 Task: Create a sub task Release to Production / Go Live for the task  Develop a new online tool for employee onboarding in the project AppWave , assign it to team member softage.1@softage.net and update the status of the sub task to  On Track  , set the priority of the sub task to Low
Action: Mouse moved to (90, 312)
Screenshot: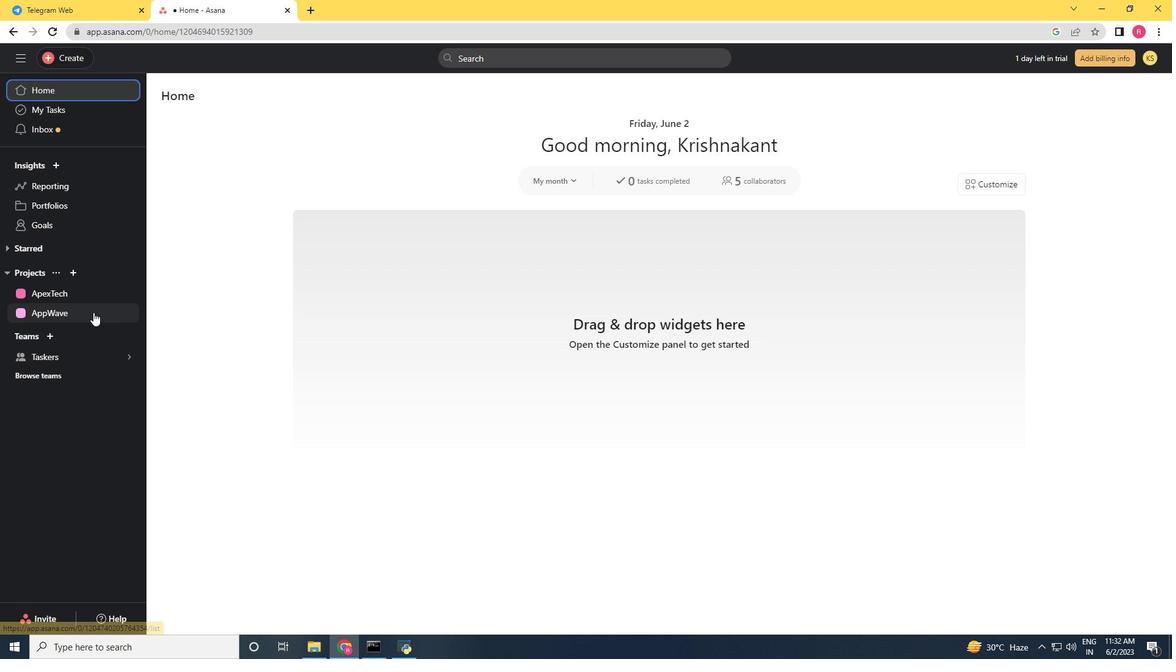 
Action: Mouse pressed left at (90, 312)
Screenshot: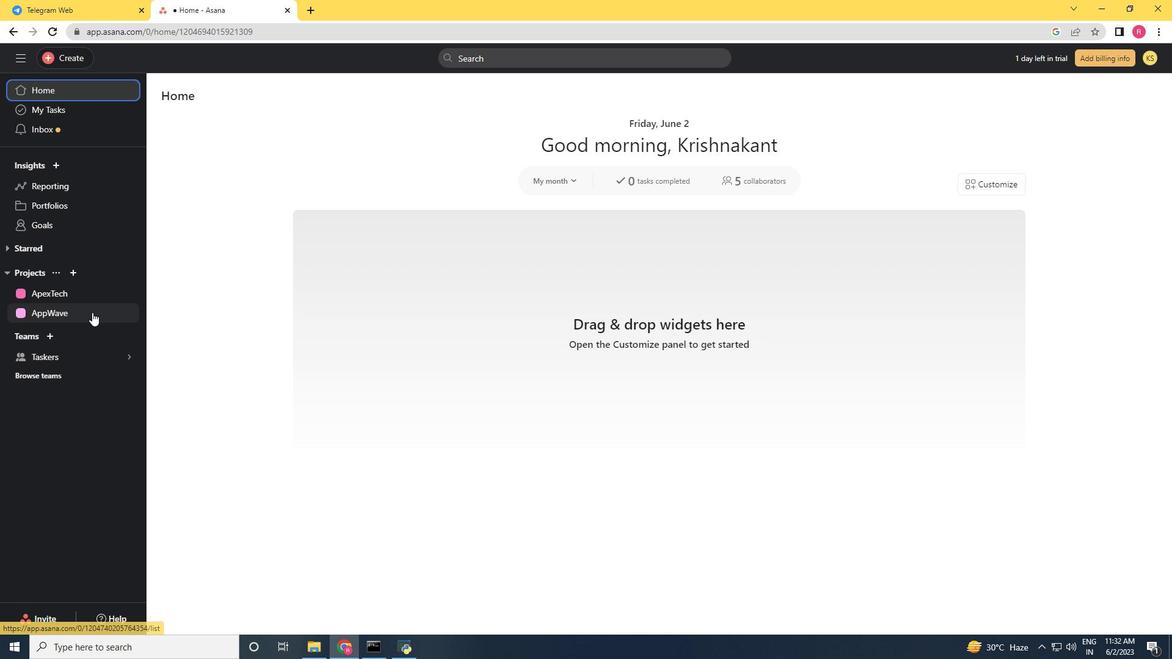 
Action: Mouse moved to (774, 406)
Screenshot: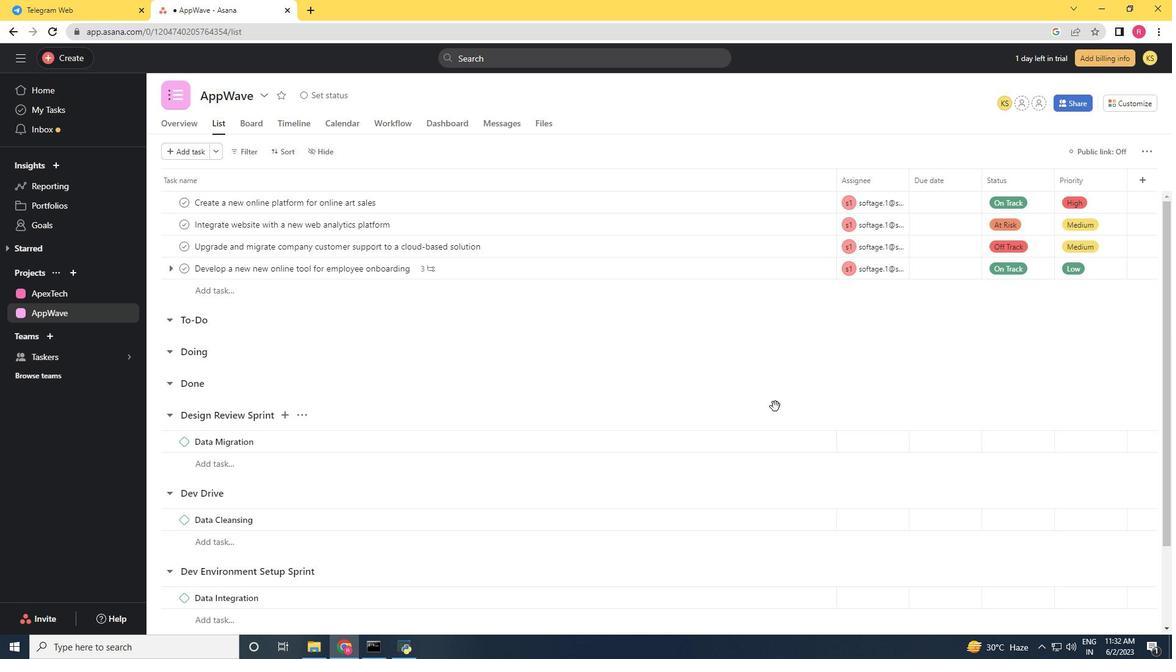 
Action: Mouse scrolled (774, 406) with delta (0, 0)
Screenshot: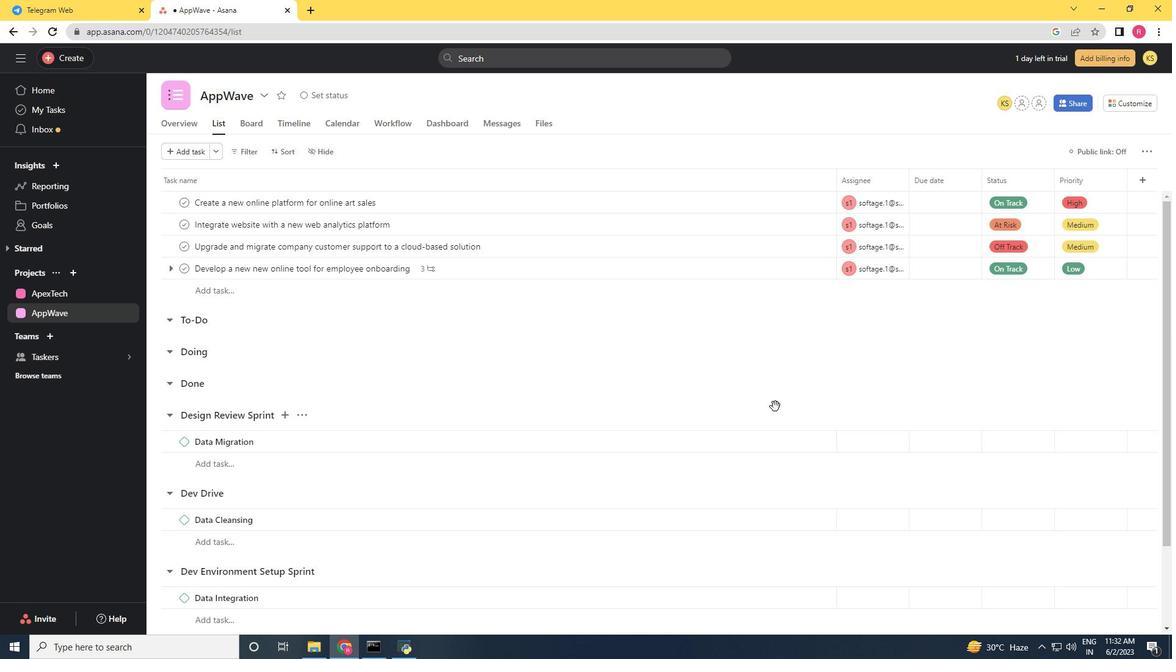 
Action: Mouse scrolled (774, 406) with delta (0, 0)
Screenshot: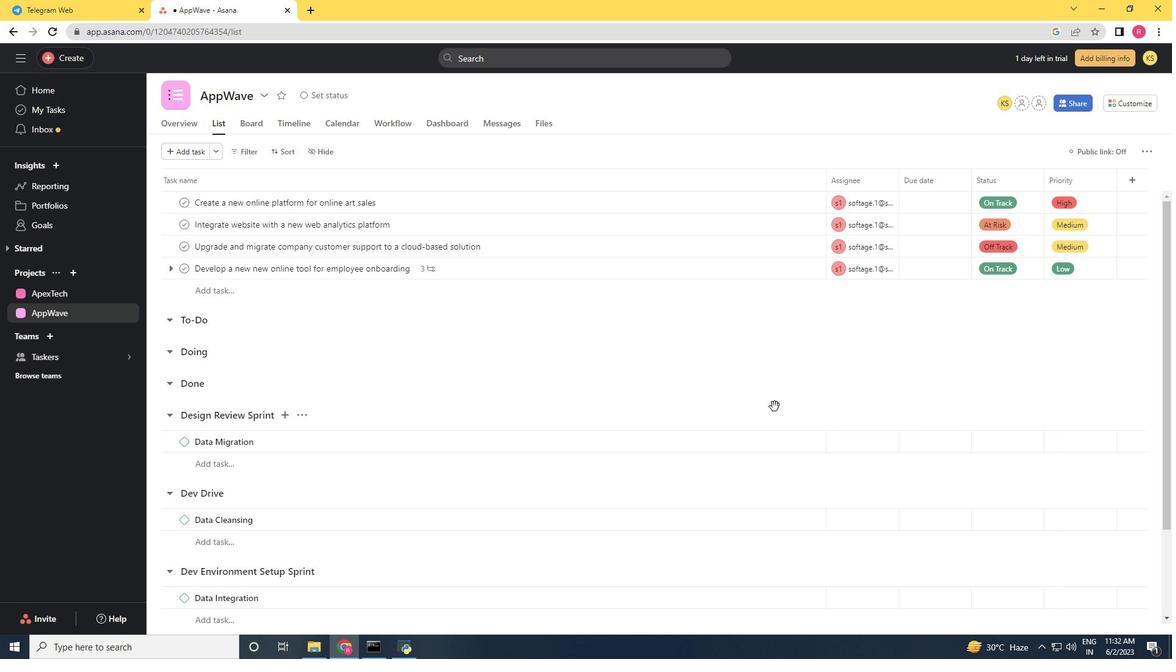 
Action: Mouse moved to (774, 406)
Screenshot: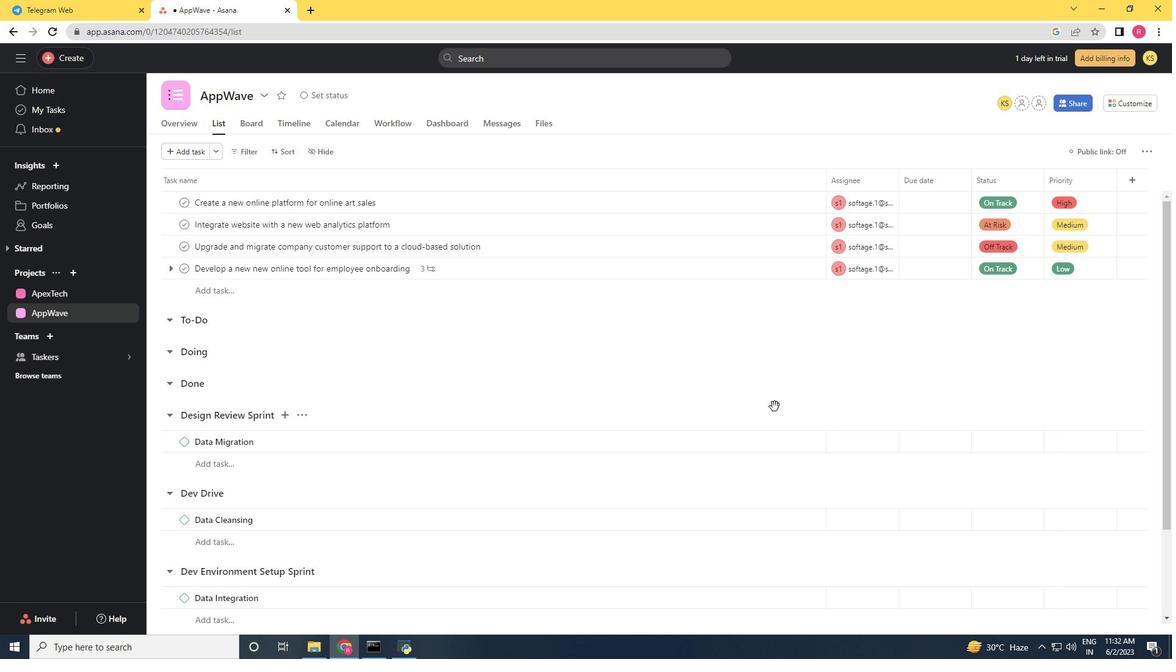 
Action: Mouse scrolled (774, 406) with delta (0, 0)
Screenshot: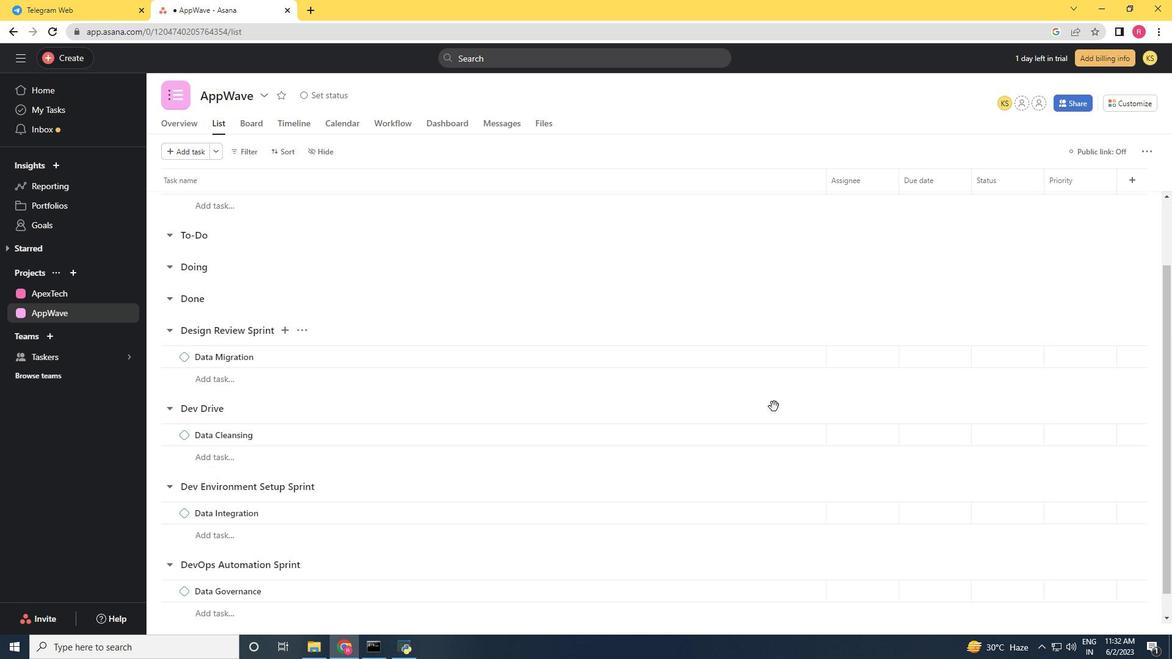 
Action: Mouse moved to (748, 387)
Screenshot: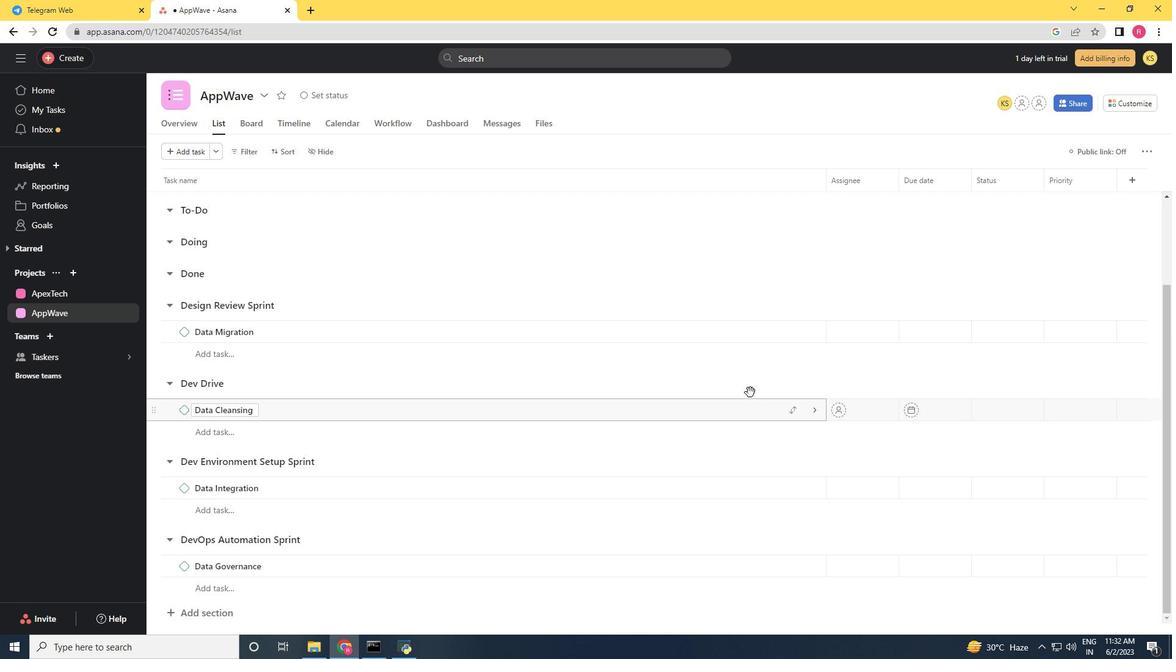 
Action: Mouse scrolled (748, 388) with delta (0, 0)
Screenshot: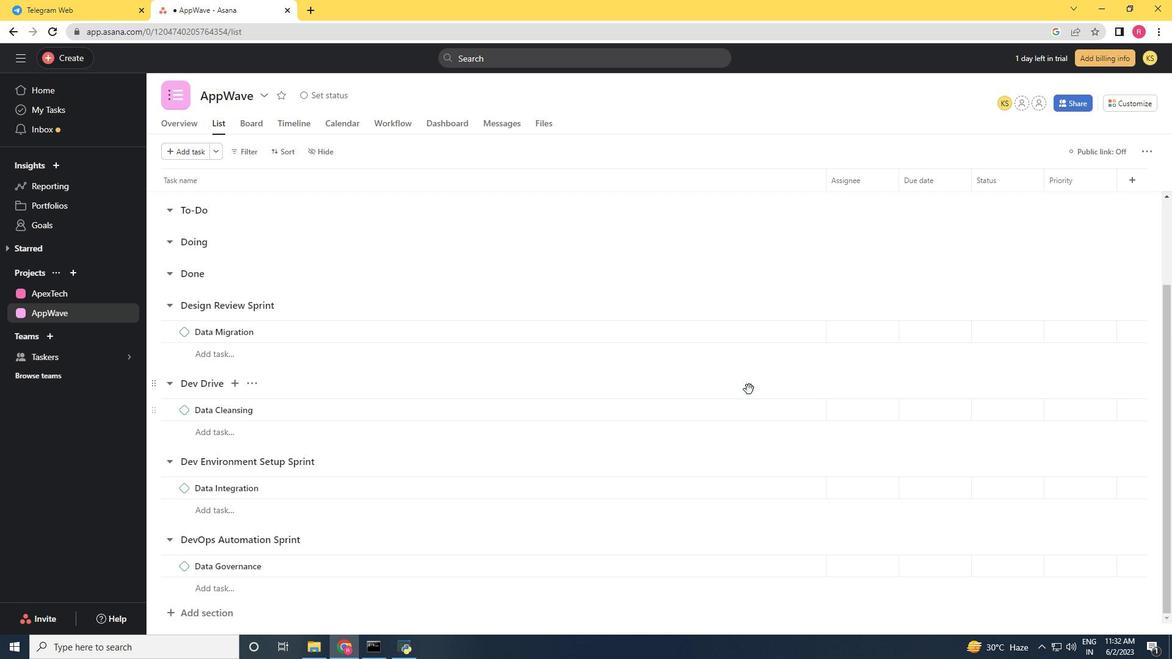 
Action: Mouse scrolled (748, 388) with delta (0, 0)
Screenshot: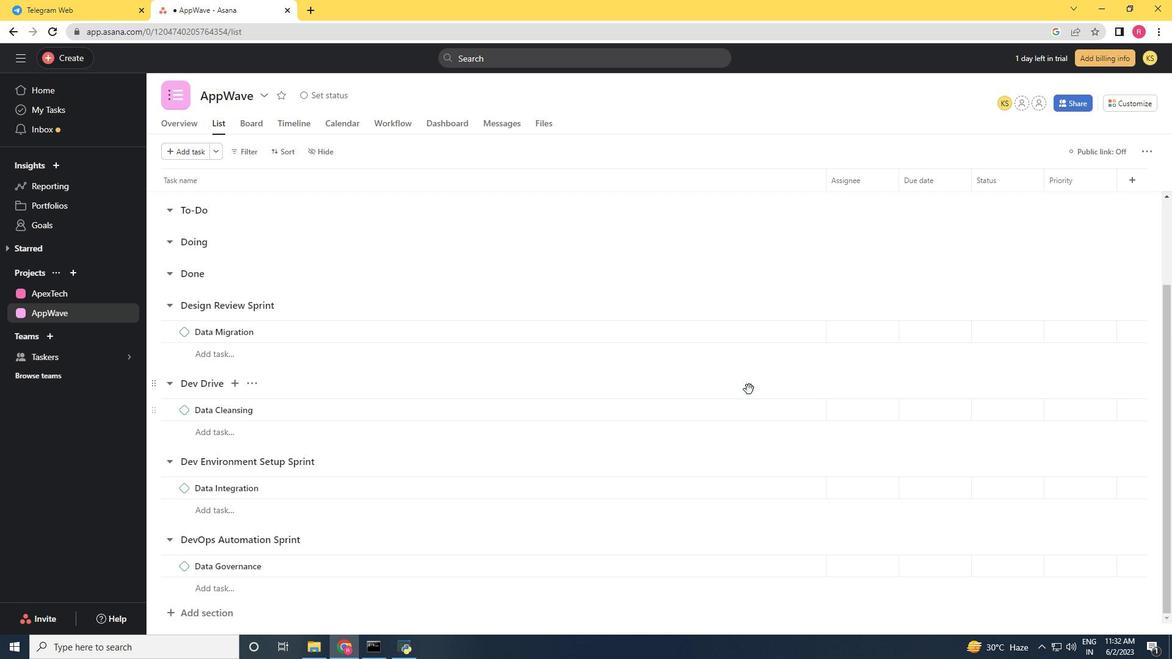 
Action: Mouse scrolled (748, 388) with delta (0, 0)
Screenshot: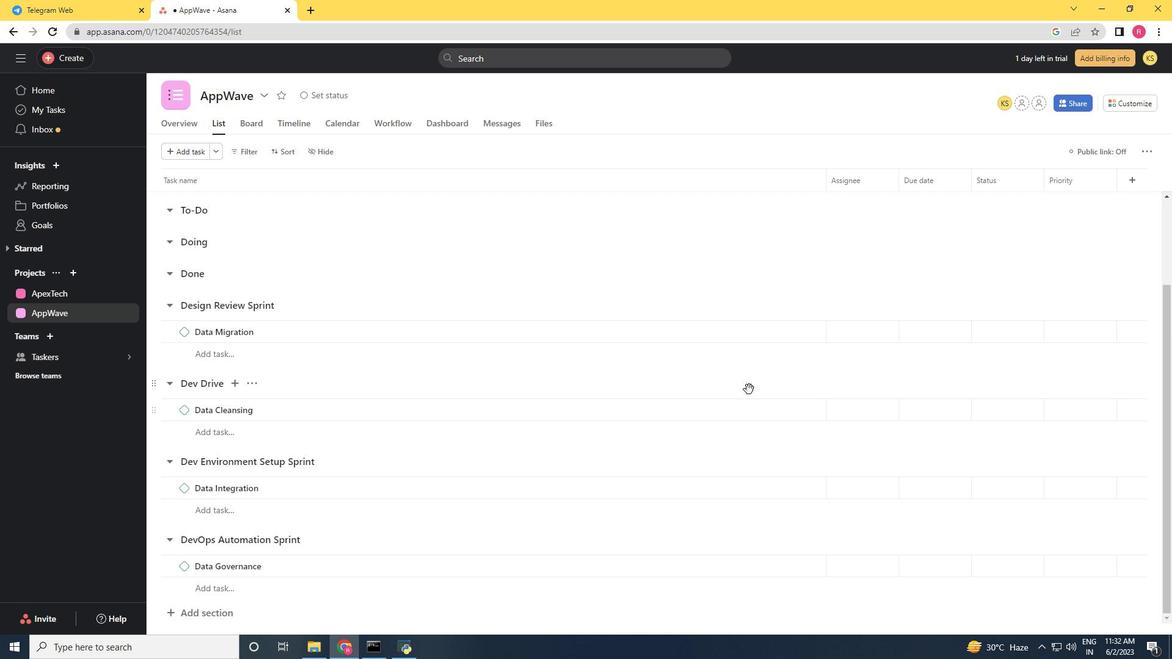 
Action: Mouse scrolled (748, 388) with delta (0, 0)
Screenshot: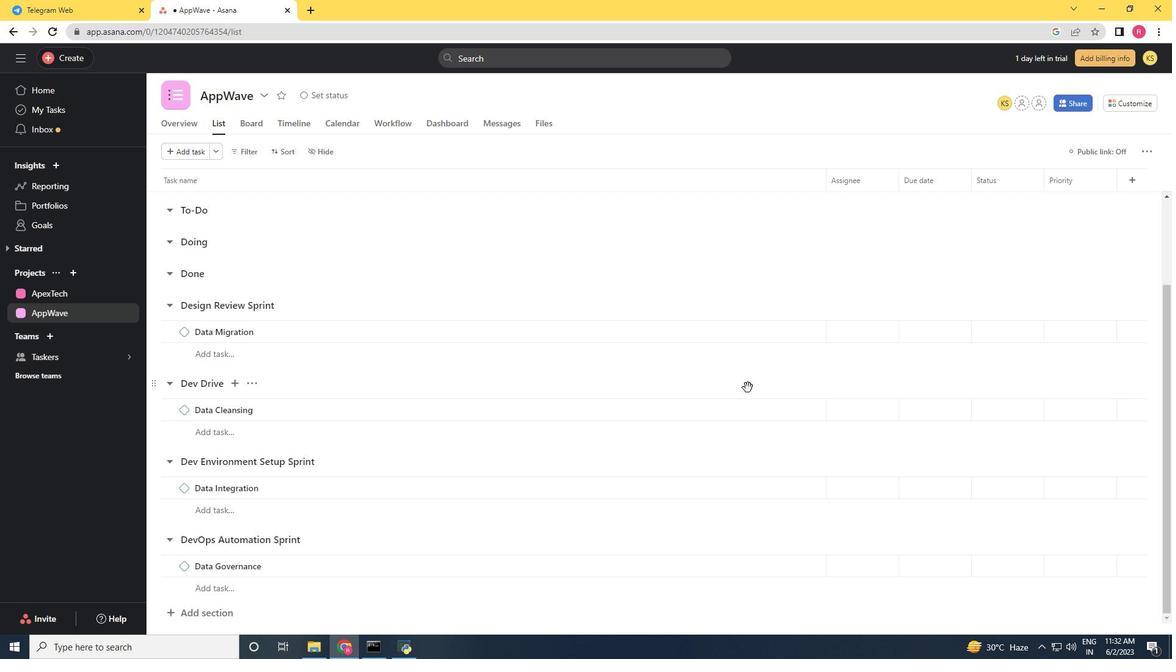 
Action: Mouse moved to (743, 383)
Screenshot: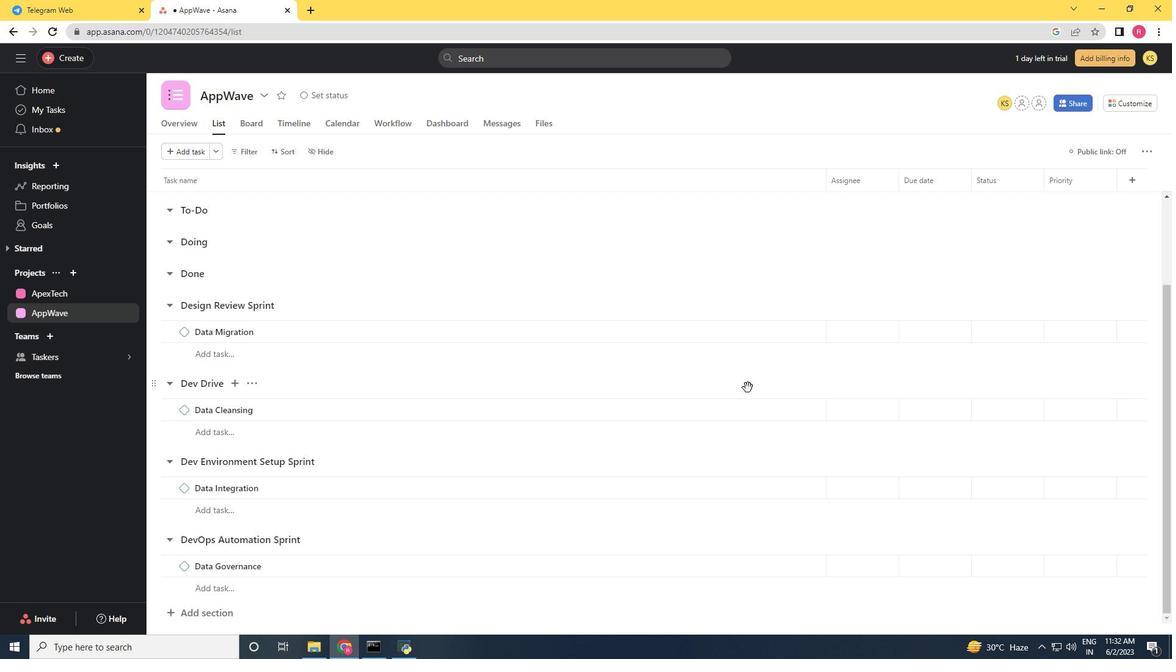 
Action: Mouse scrolled (743, 384) with delta (0, 0)
Screenshot: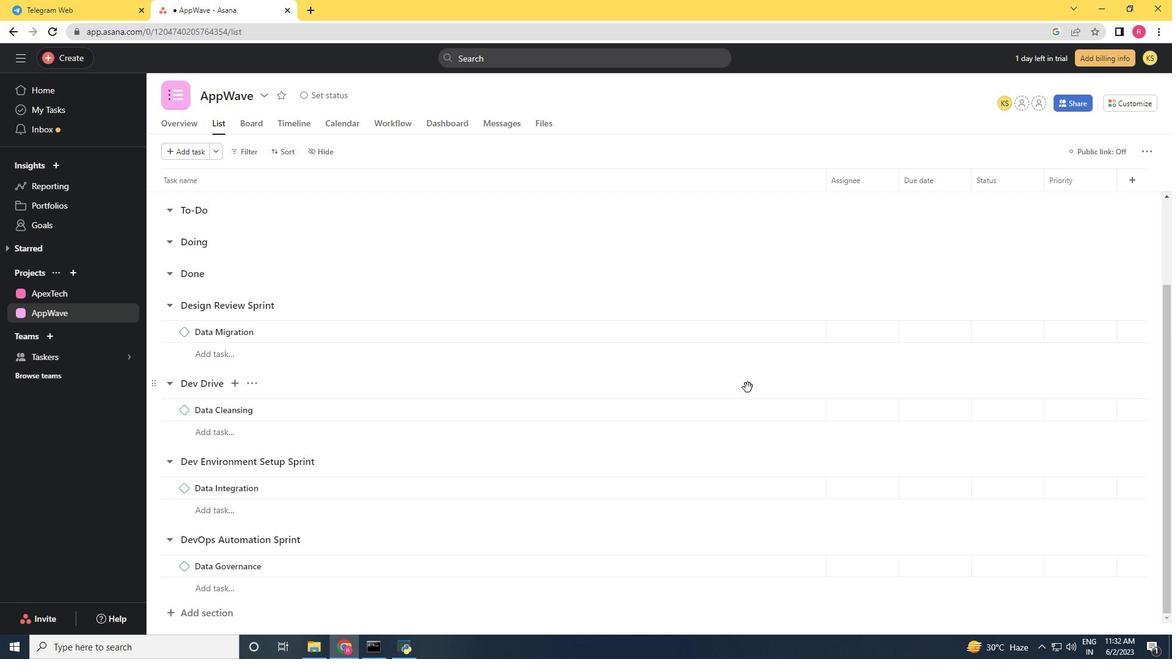 
Action: Mouse moved to (534, 268)
Screenshot: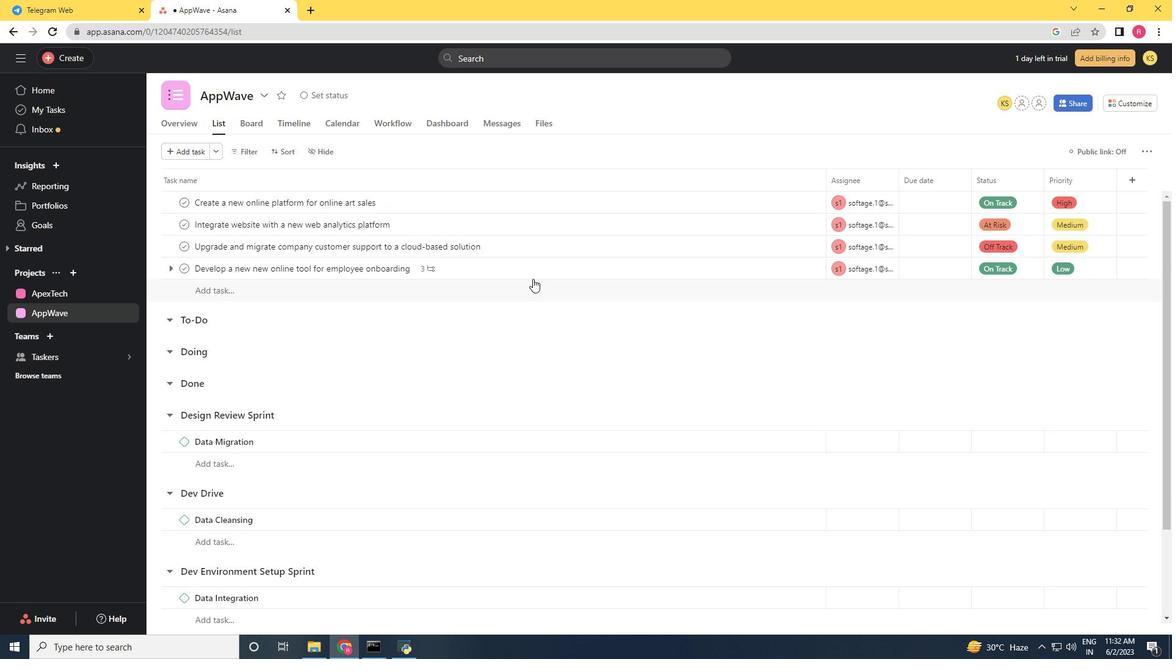 
Action: Mouse pressed left at (534, 268)
Screenshot: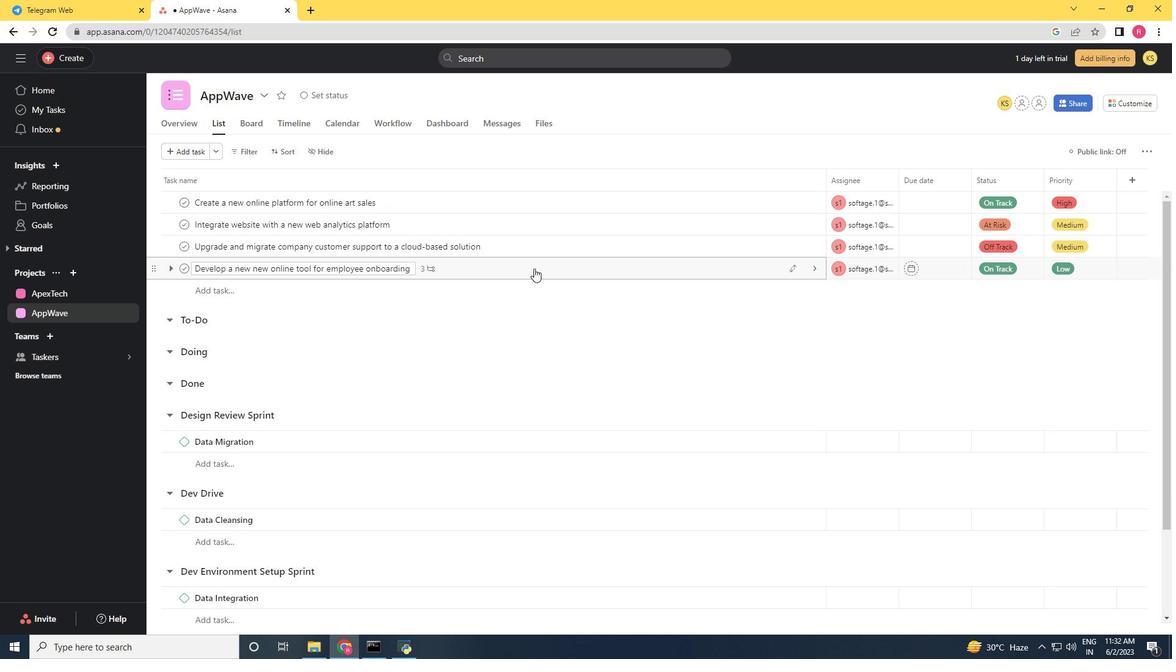 
Action: Mouse moved to (1036, 511)
Screenshot: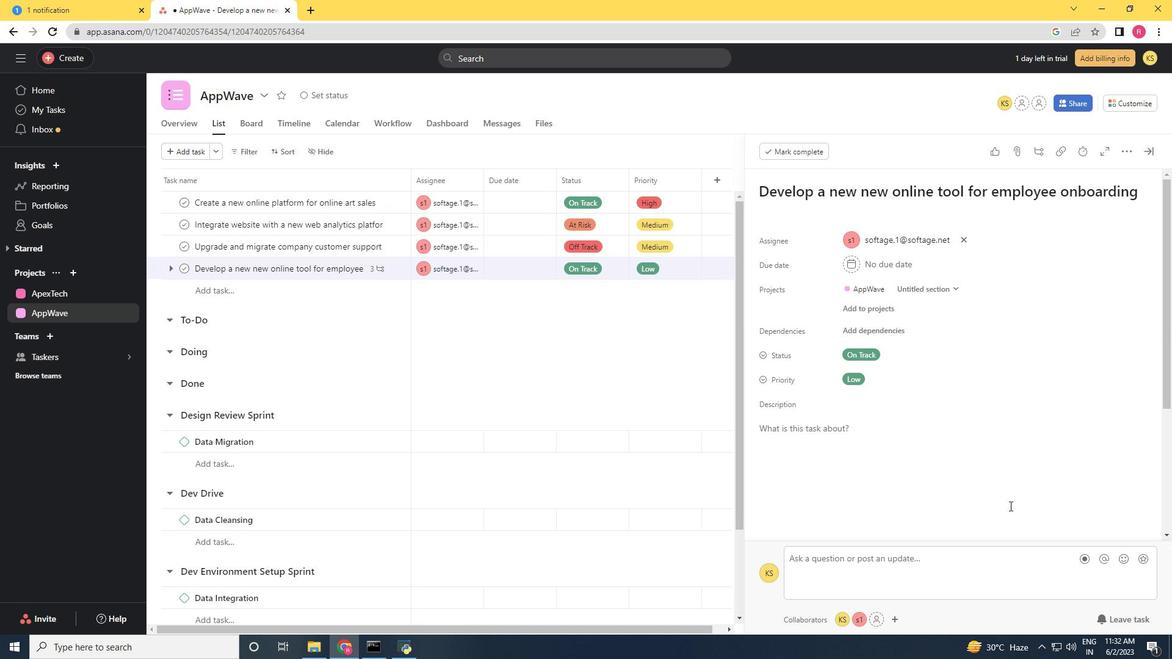 
Action: Mouse scrolled (1036, 511) with delta (0, 0)
Screenshot: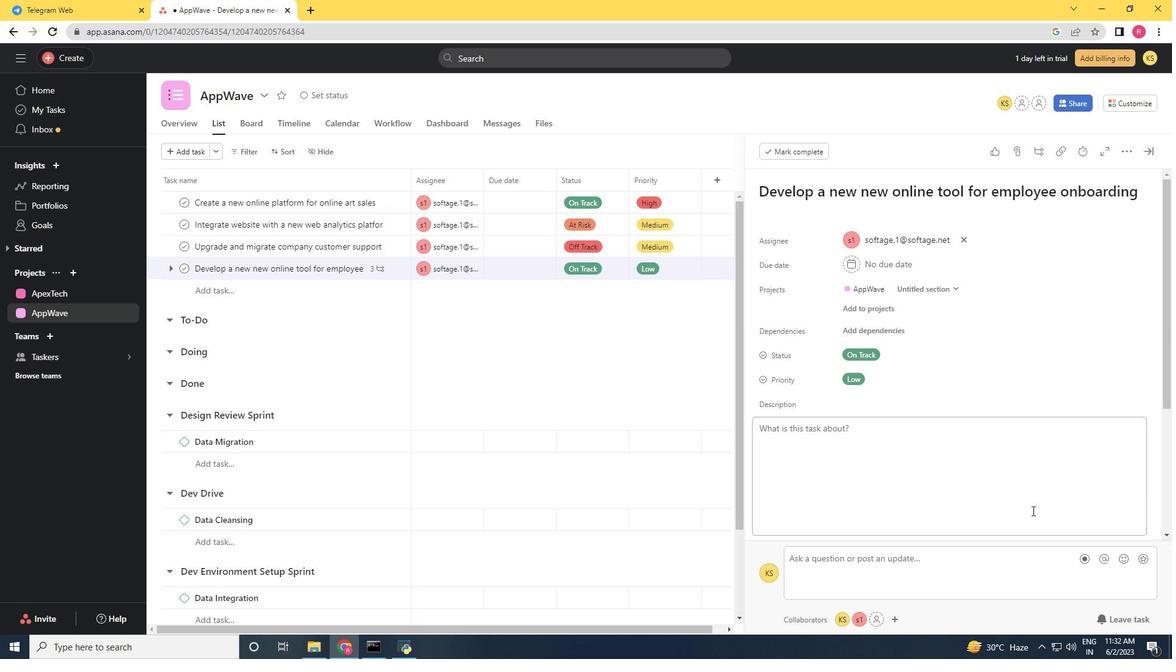 
Action: Mouse scrolled (1036, 511) with delta (0, 0)
Screenshot: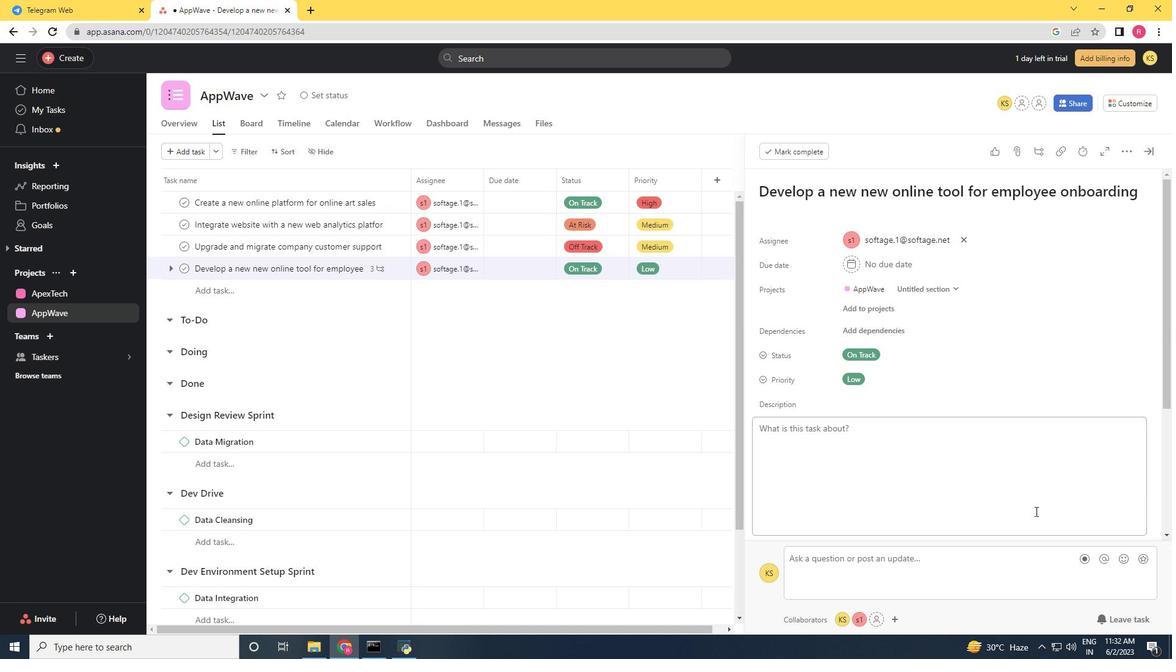 
Action: Mouse scrolled (1036, 511) with delta (0, 0)
Screenshot: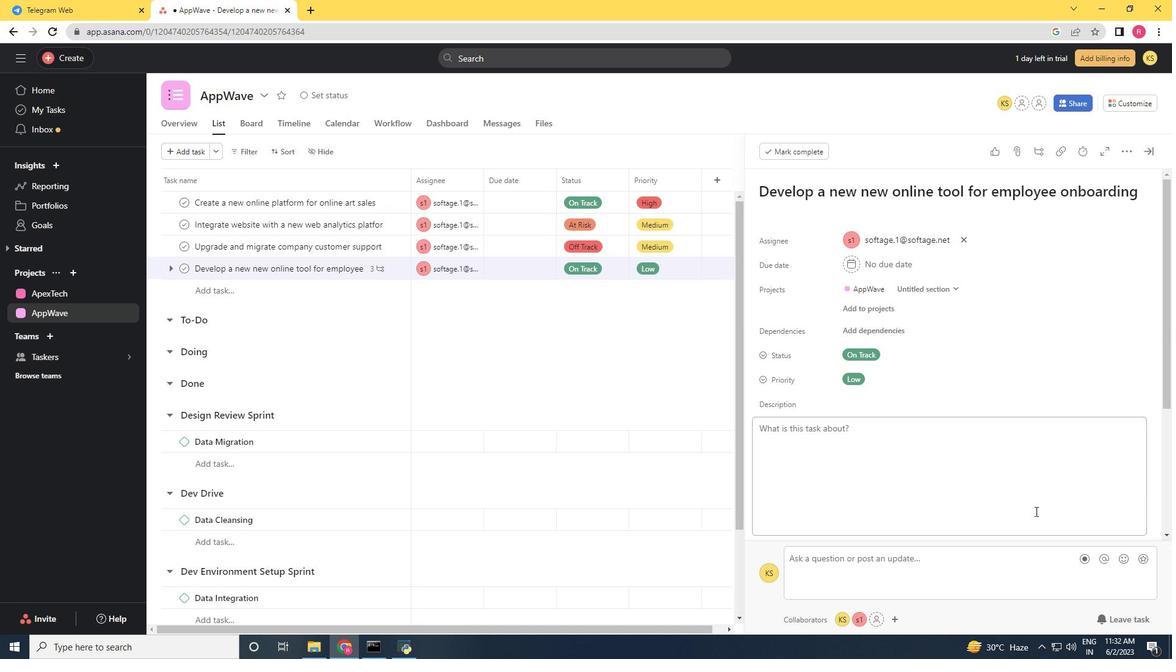 
Action: Mouse moved to (1034, 511)
Screenshot: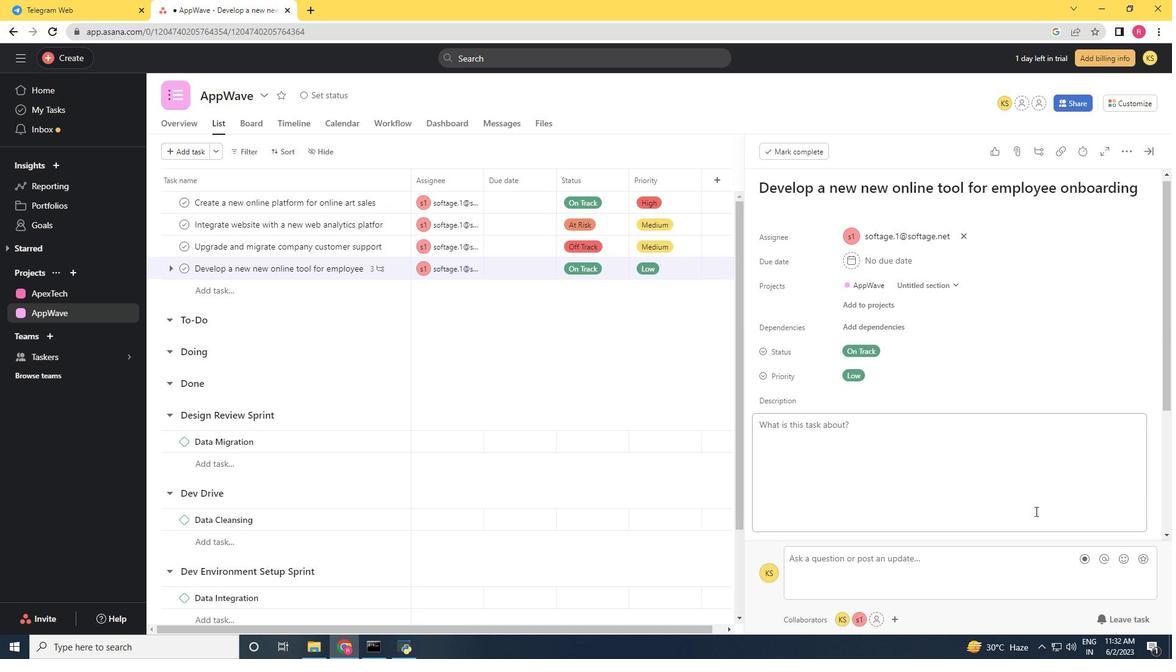 
Action: Mouse scrolled (1036, 511) with delta (0, 0)
Screenshot: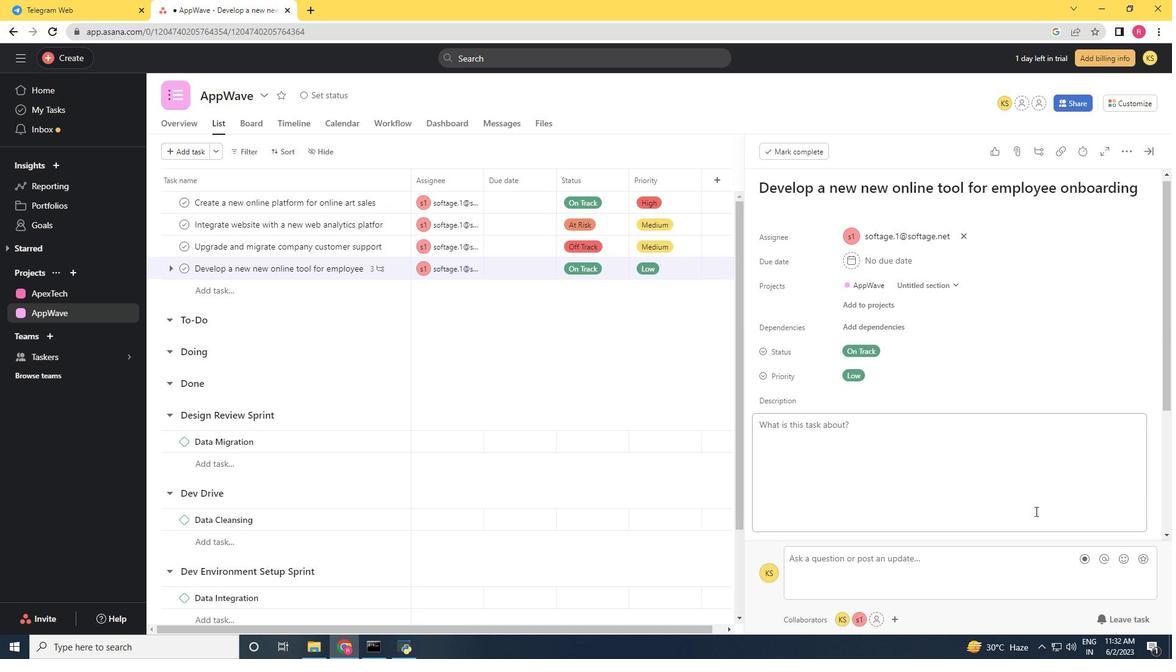 
Action: Mouse moved to (789, 446)
Screenshot: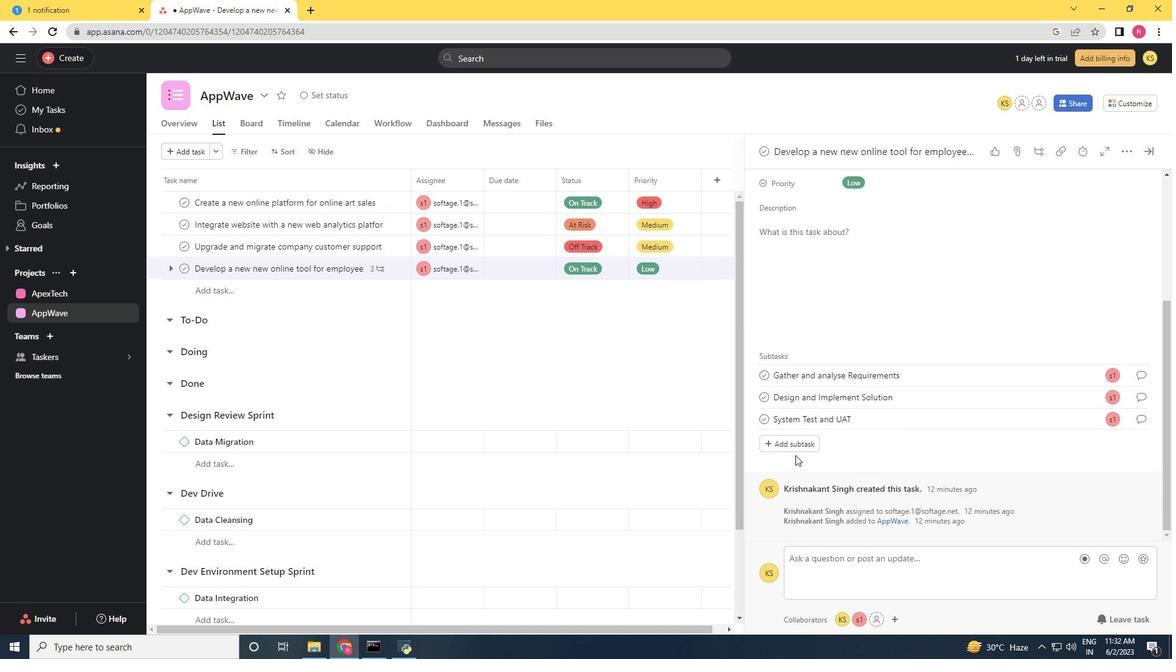 
Action: Mouse pressed left at (789, 446)
Screenshot: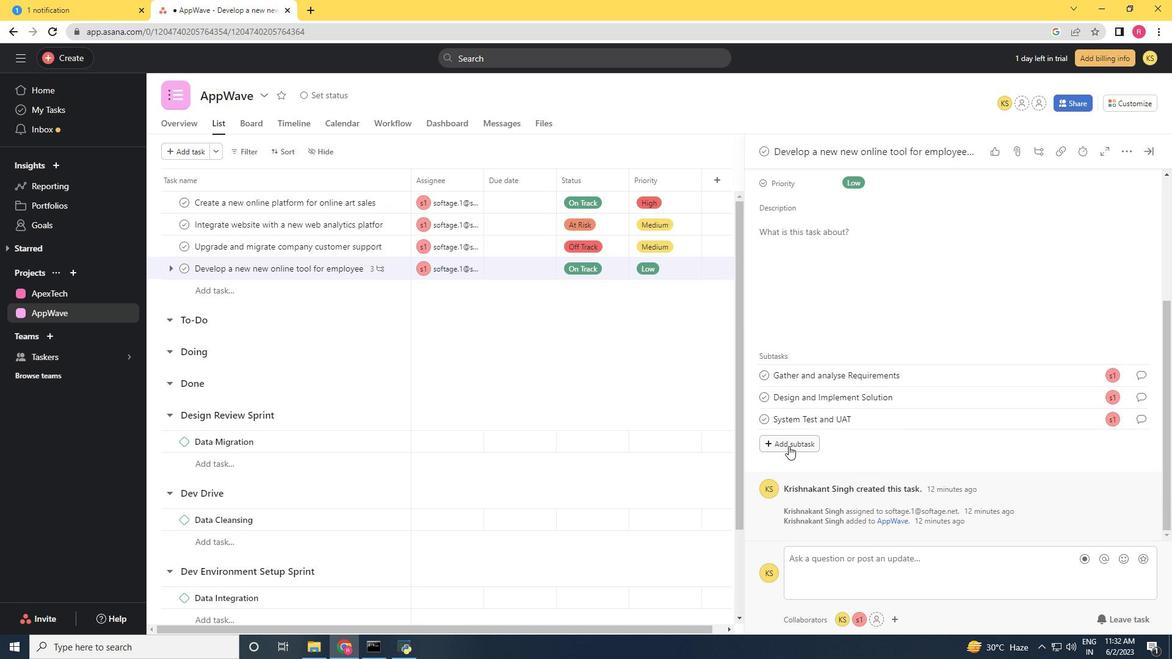 
Action: Mouse moved to (785, 447)
Screenshot: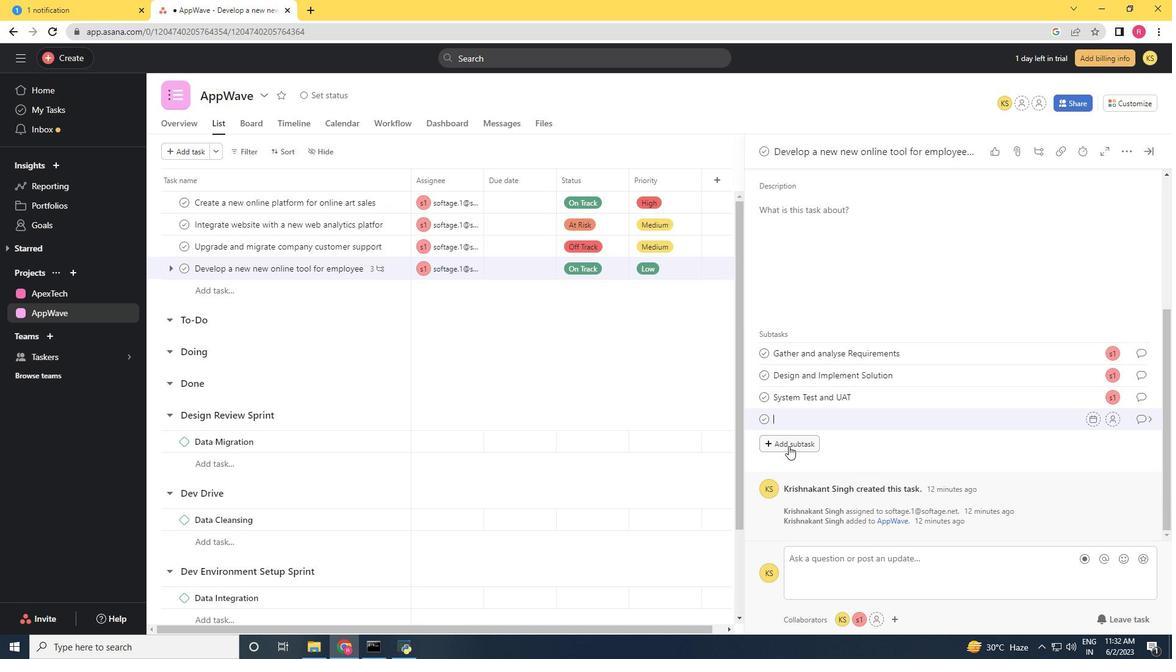 
Action: Key pressed <Key.shift>Release<Key.space>to<Key.space><Key.shift><Key.shift><Key.shift><Key.shift><Key.shift><Key.shift><Key.shift><Key.shift><Key.shift><Key.shift><Key.shift><Key.shift><Key.shift><Key.shift><Key.shift><Key.shift><Key.shift><Key.shift><Key.shift><Key.shift><Key.shift><Key.shift><Key.shift><Key.shift><Key.shift><Key.shift><Key.shift><Key.shift><Key.shift><Key.shift>Production<Key.space>/<Key.space><Key.shift>Go<Key.space><Key.shift>Live
Screenshot: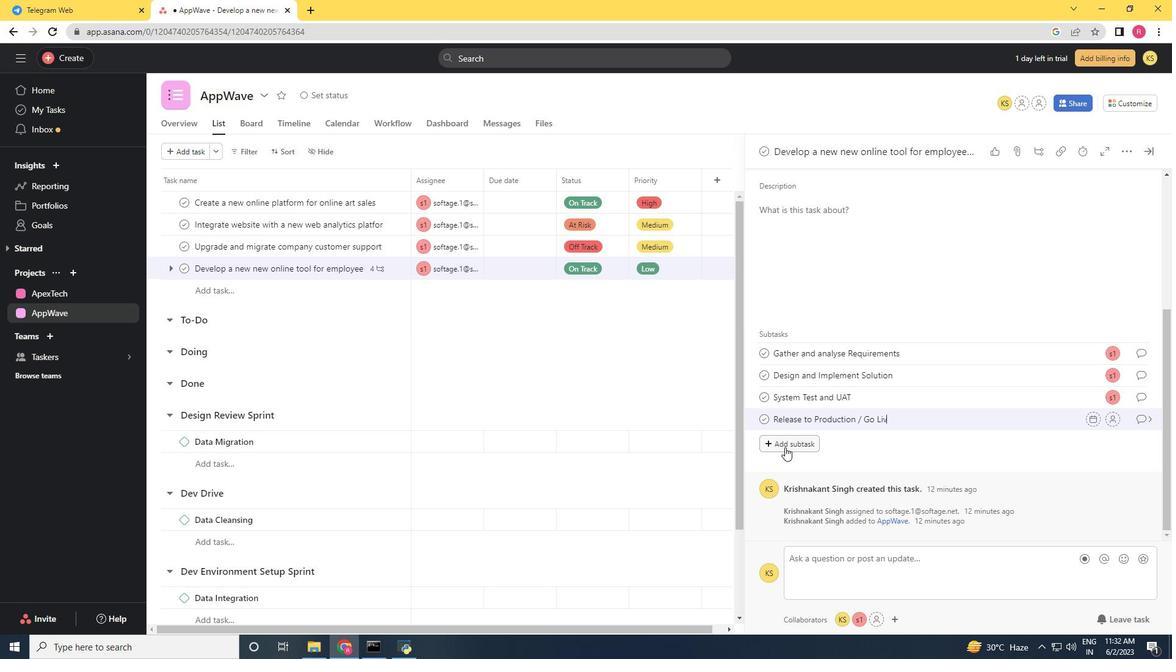 
Action: Mouse moved to (1117, 419)
Screenshot: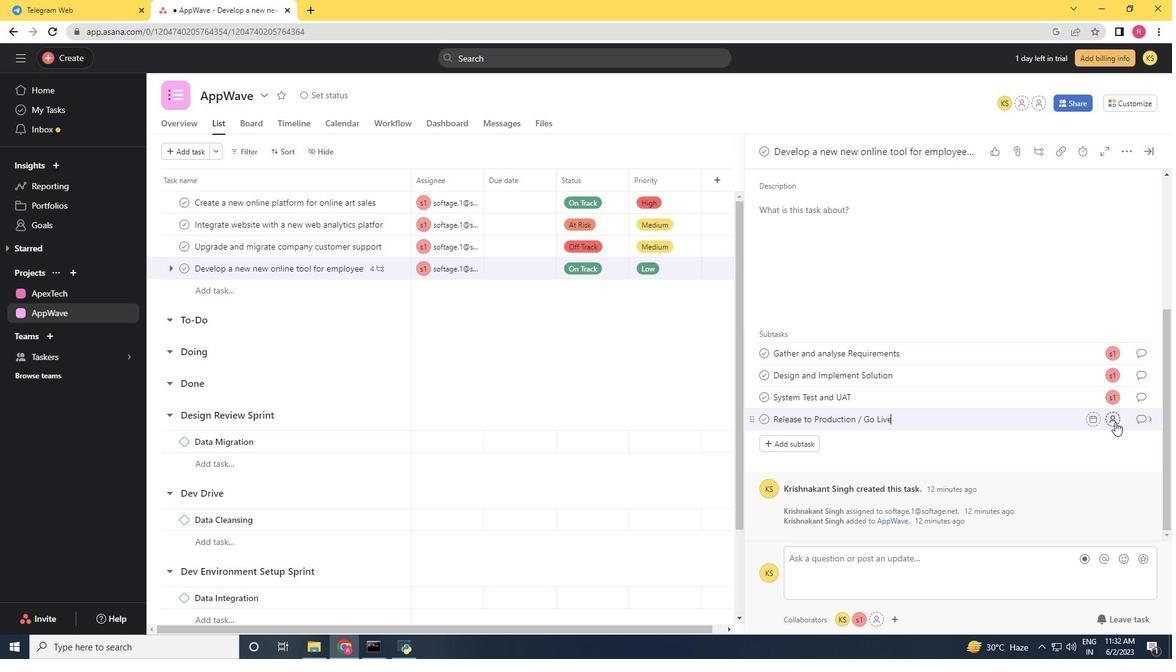 
Action: Mouse pressed left at (1117, 419)
Screenshot: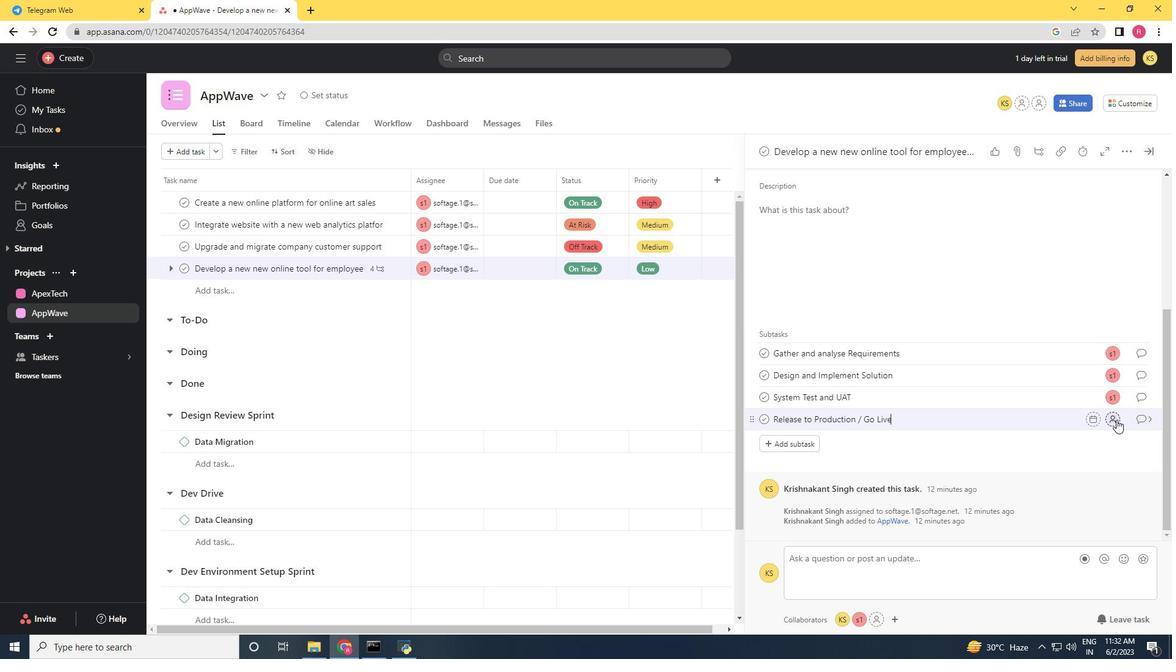 
Action: Mouse moved to (976, 368)
Screenshot: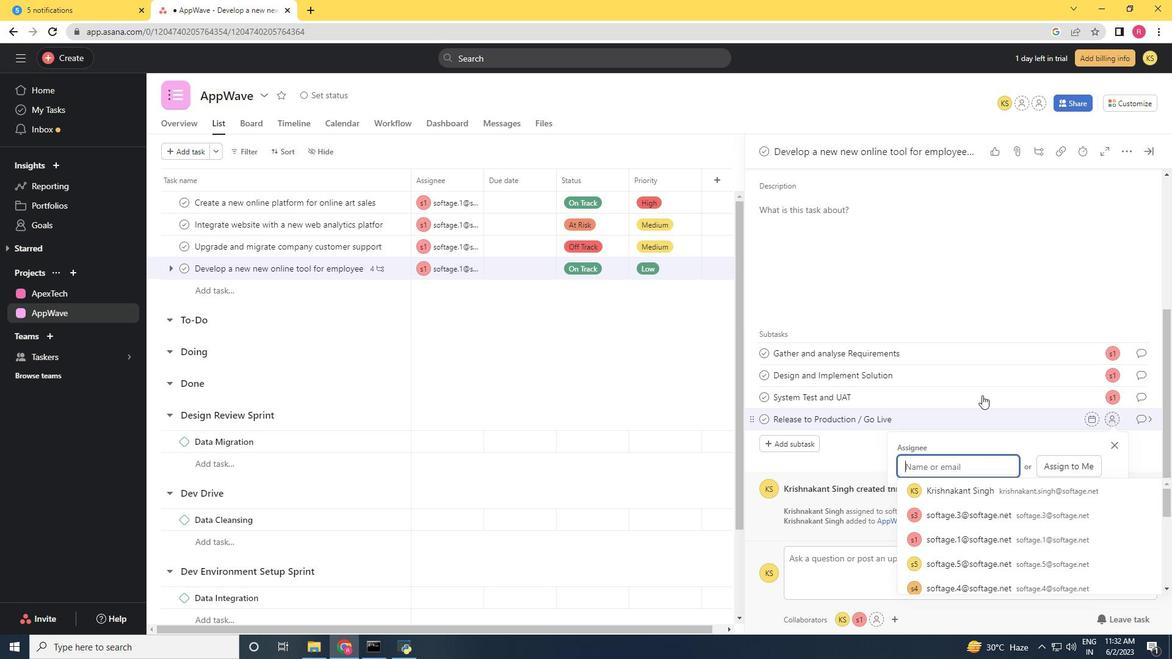 
Action: Key pressed softage.1<Key.shift>@softage.net
Screenshot: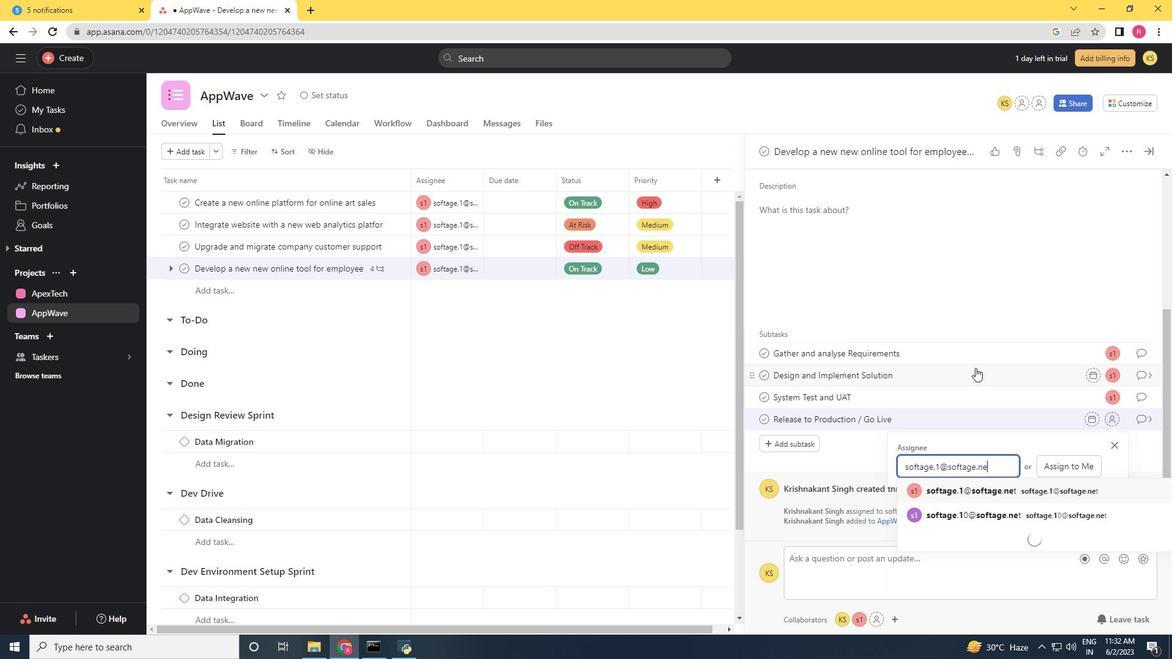 
Action: Mouse moved to (985, 486)
Screenshot: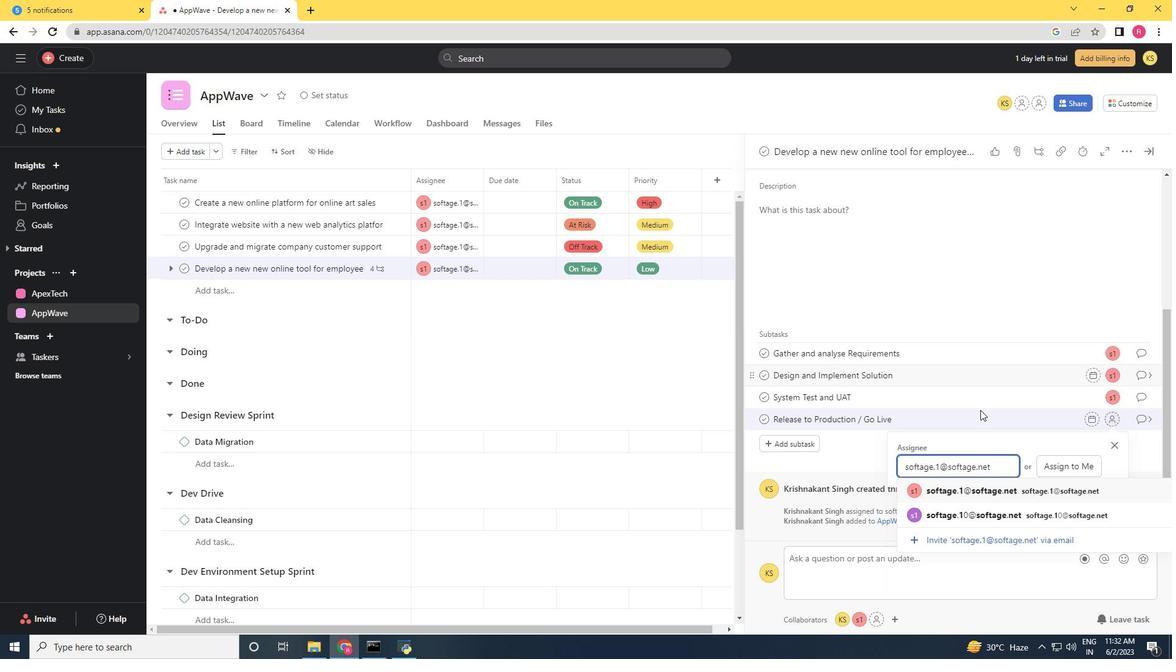 
Action: Mouse pressed left at (985, 486)
Screenshot: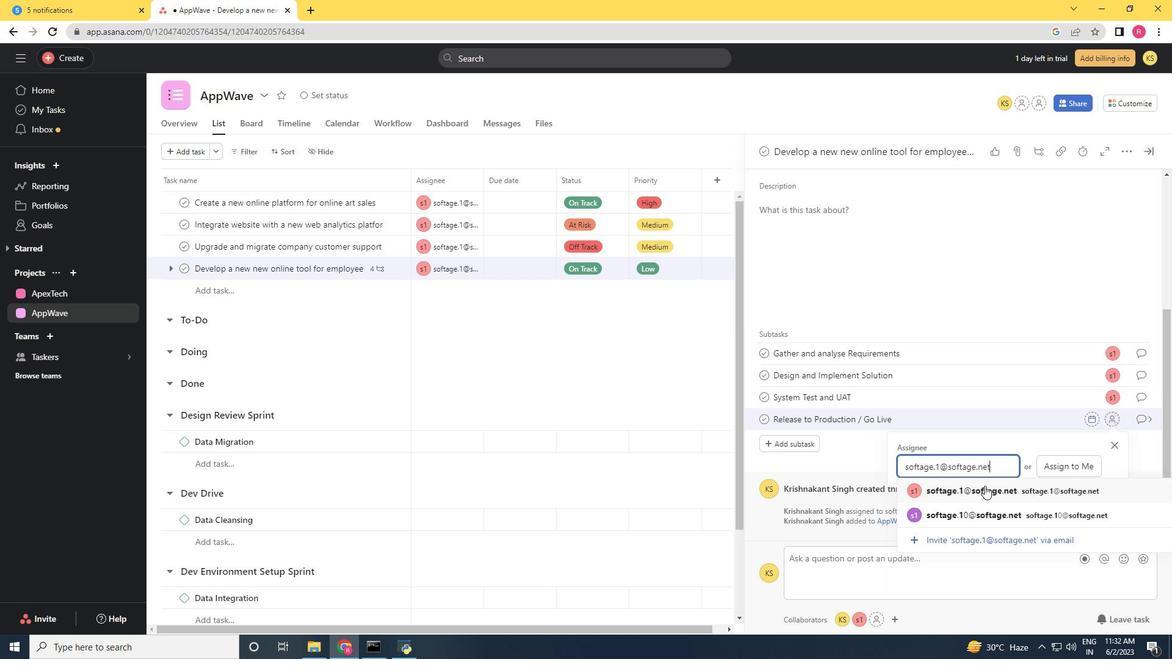 
Action: Mouse moved to (1152, 414)
Screenshot: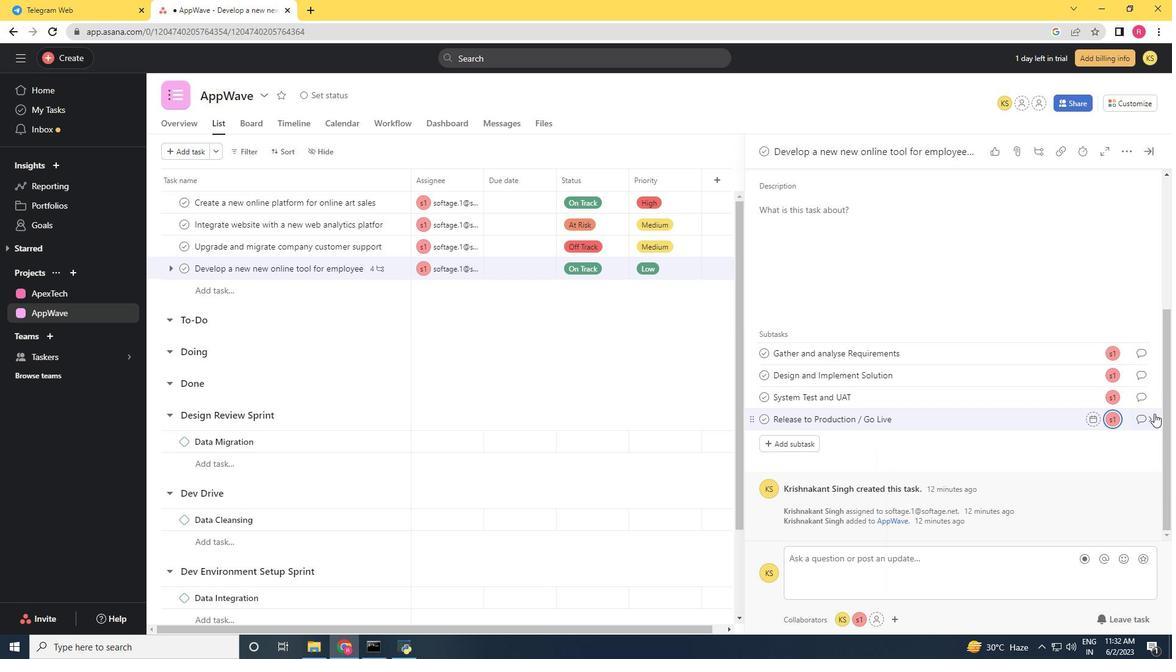 
Action: Mouse pressed left at (1152, 414)
Screenshot: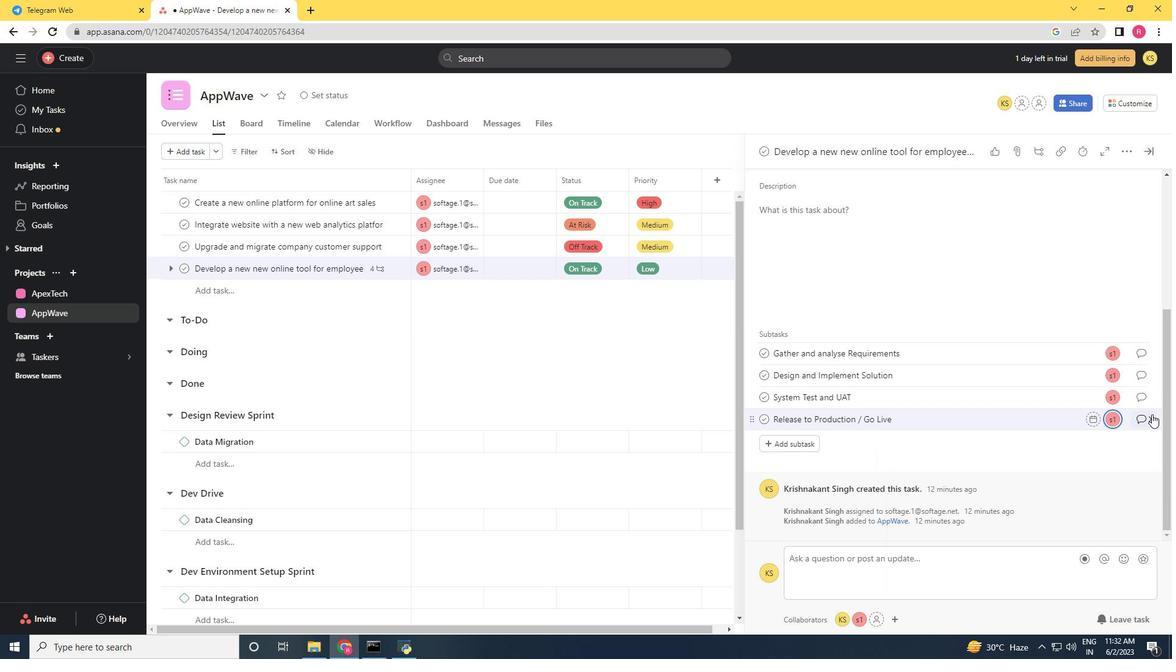 
Action: Mouse moved to (799, 318)
Screenshot: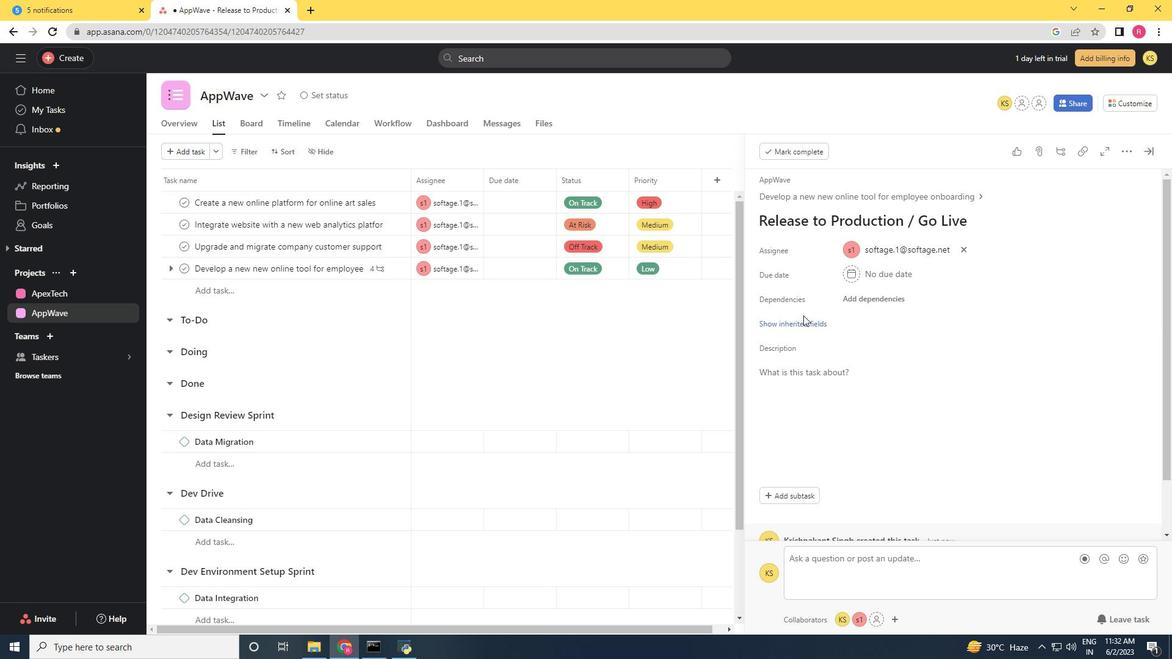 
Action: Mouse pressed left at (799, 318)
Screenshot: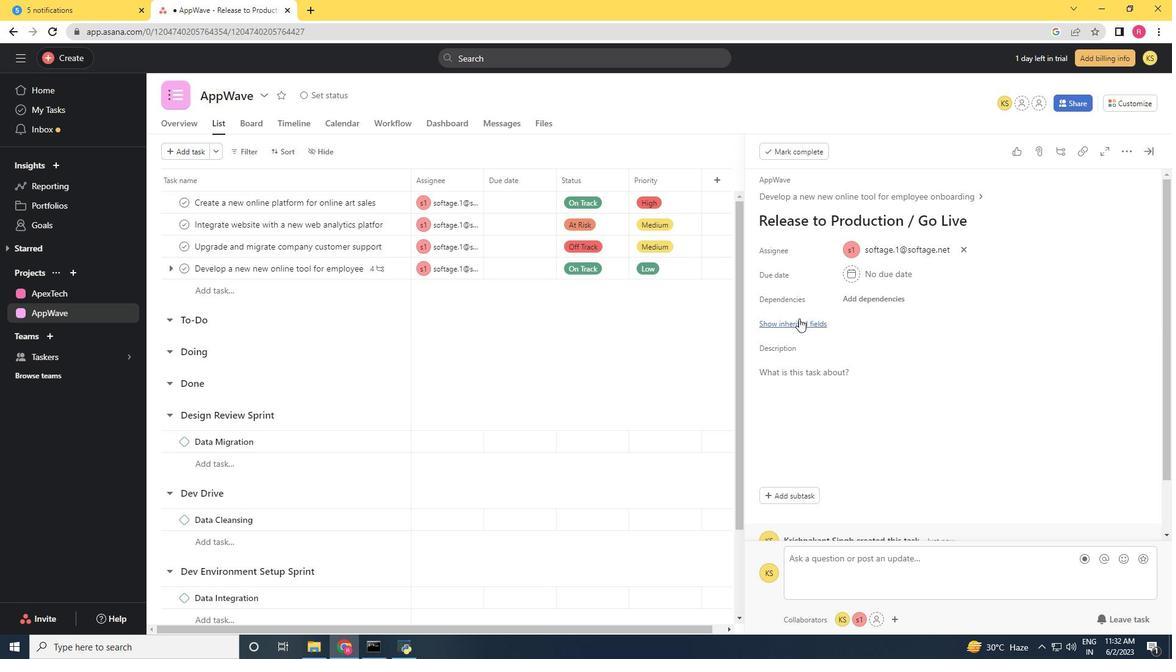 
Action: Mouse moved to (869, 344)
Screenshot: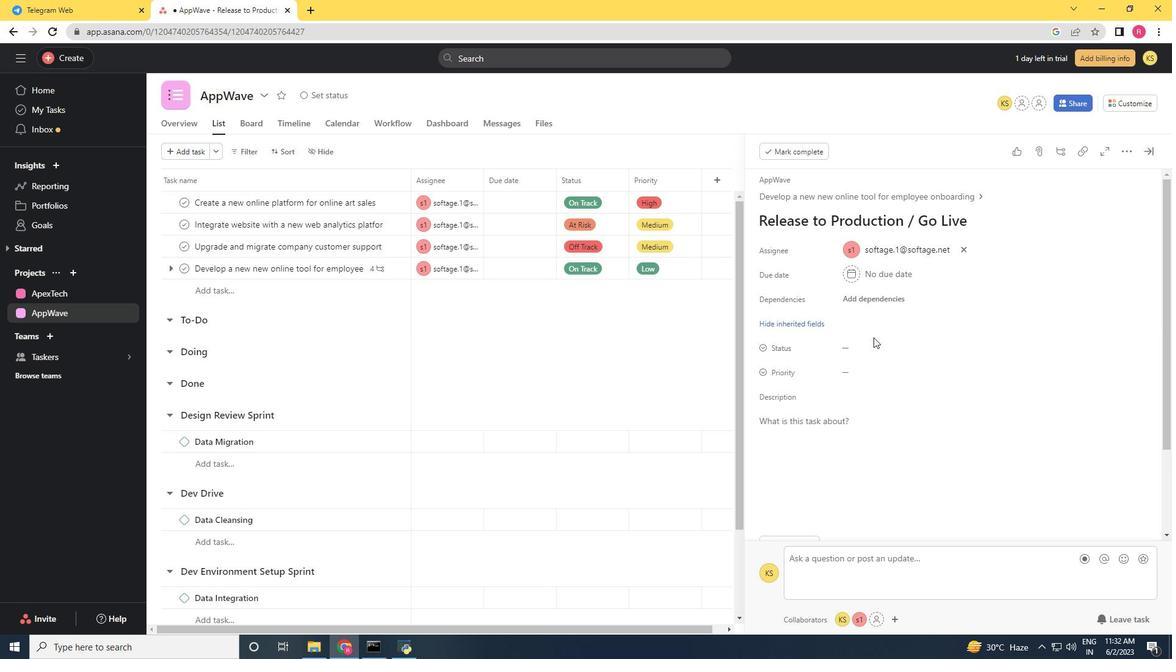 
Action: Mouse pressed left at (869, 344)
Screenshot: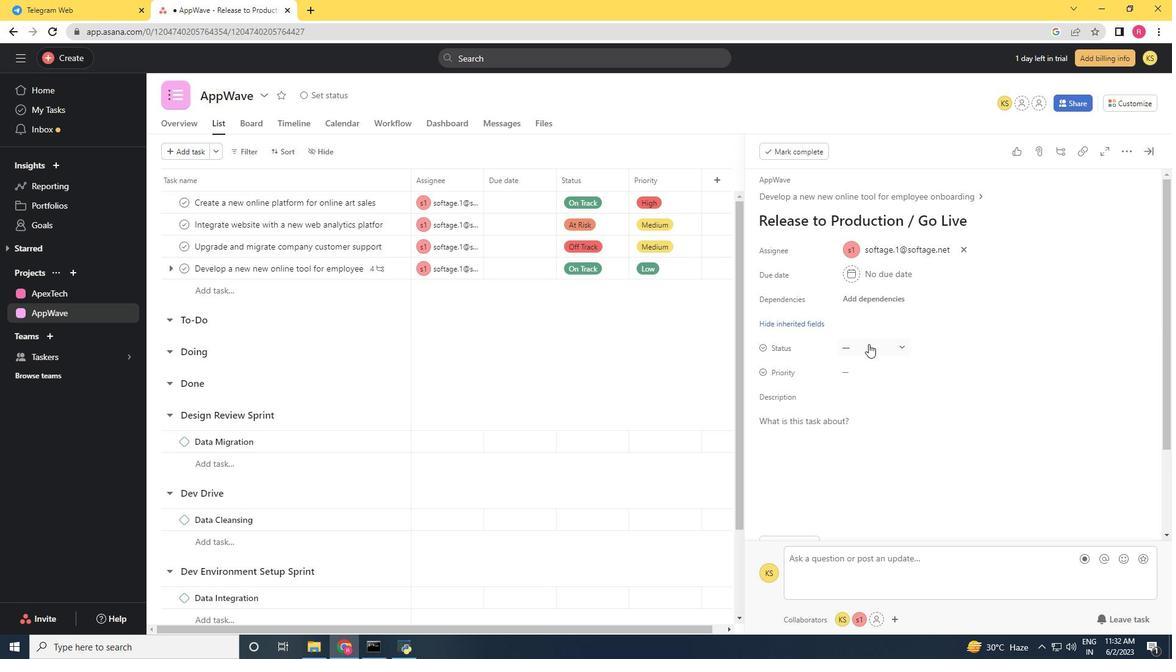 
Action: Mouse moved to (882, 384)
Screenshot: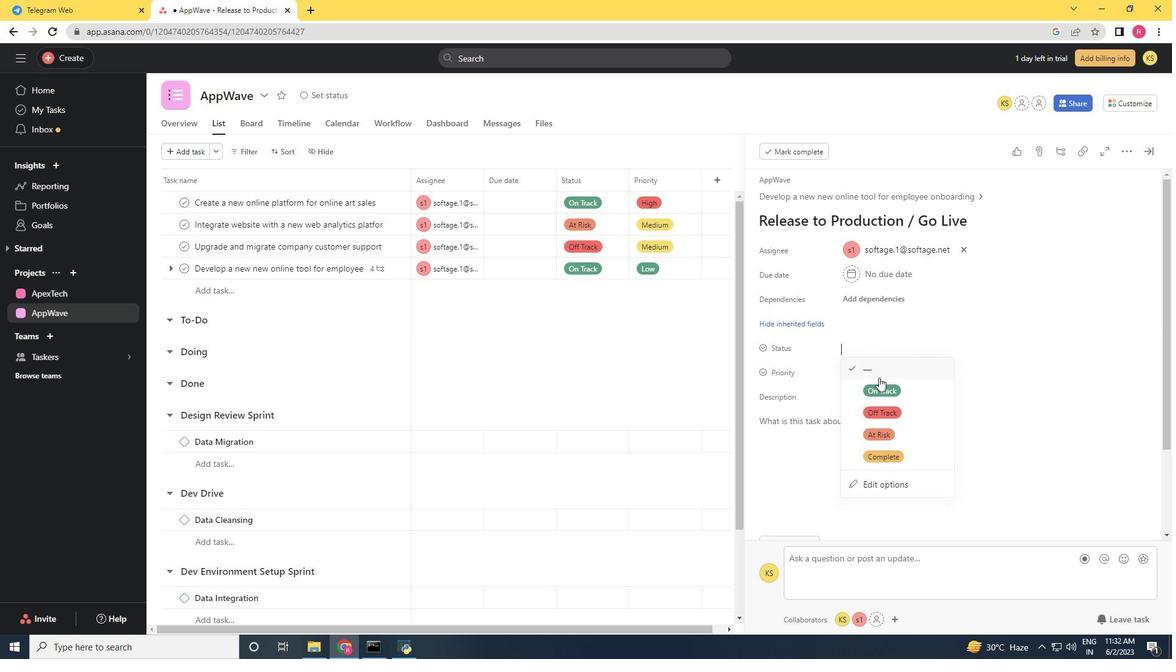 
Action: Mouse pressed left at (882, 384)
Screenshot: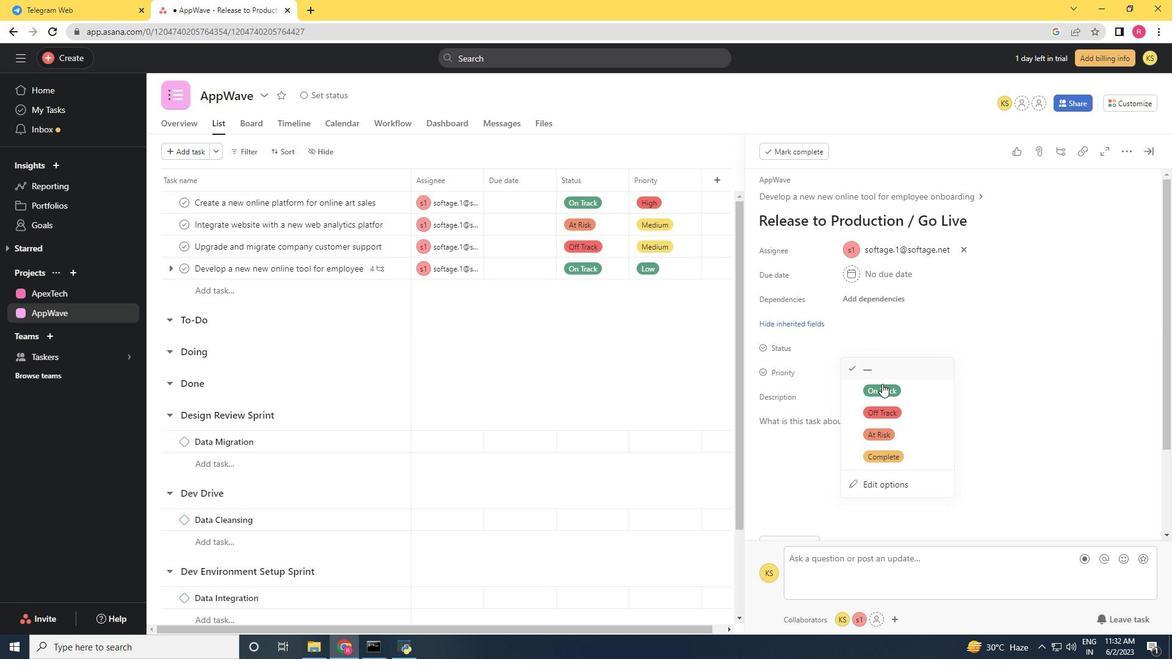 
Action: Mouse moved to (847, 369)
Screenshot: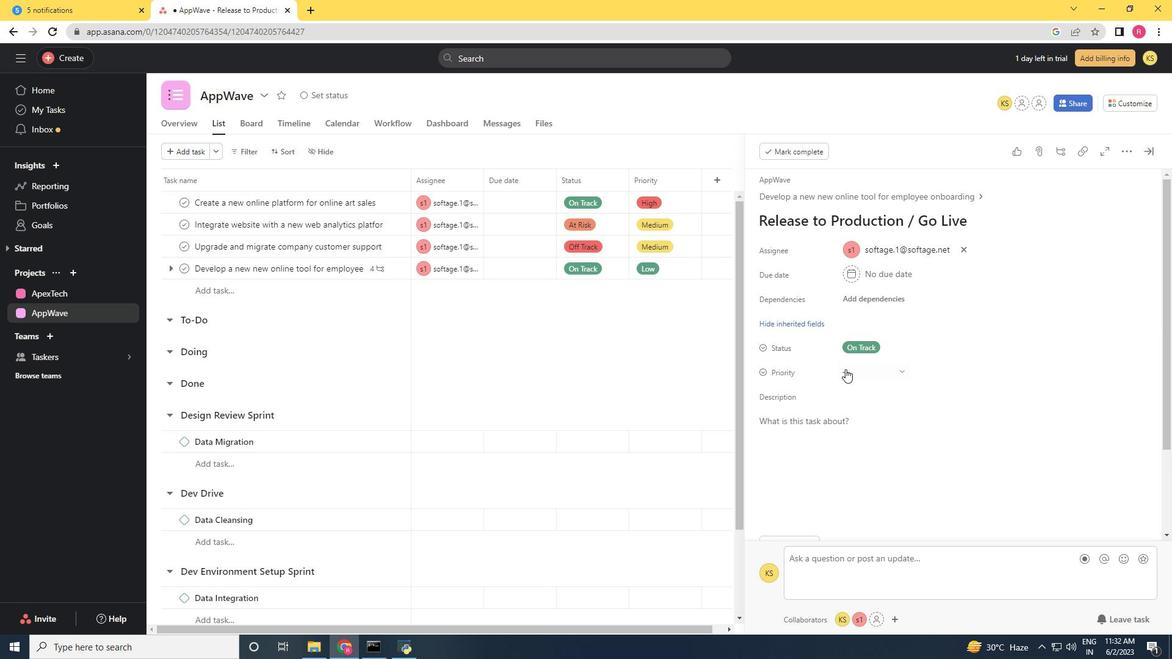 
Action: Mouse pressed left at (847, 369)
Screenshot: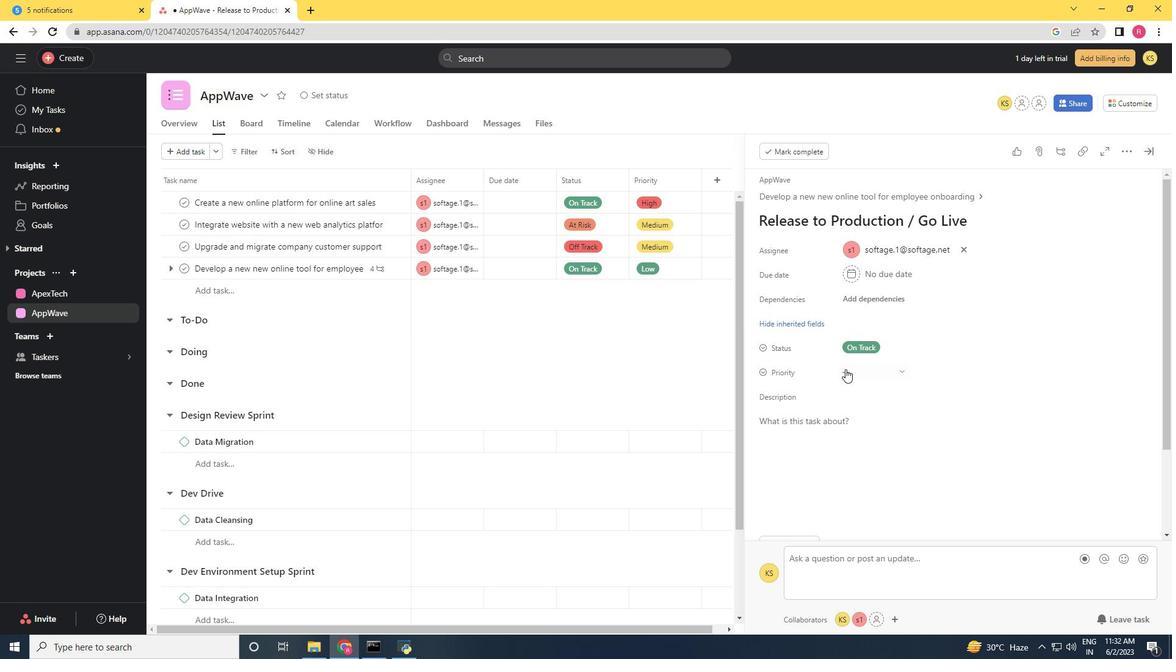
Action: Mouse moved to (879, 460)
Screenshot: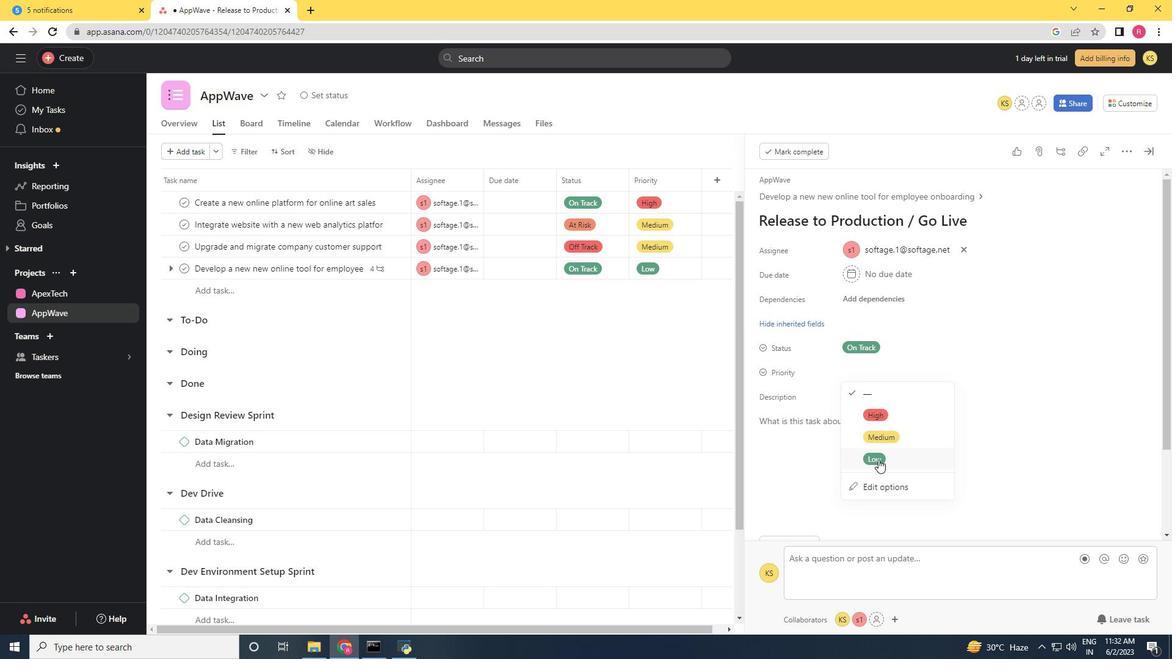 
Action: Mouse pressed left at (879, 460)
Screenshot: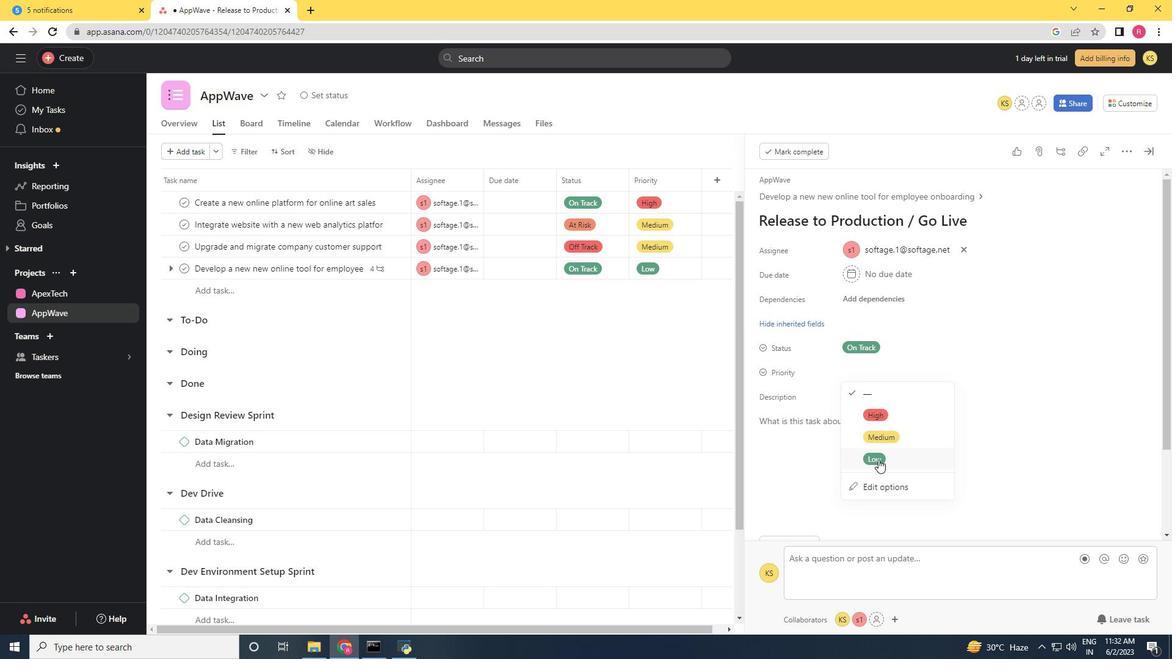 
Action: Mouse moved to (882, 450)
Screenshot: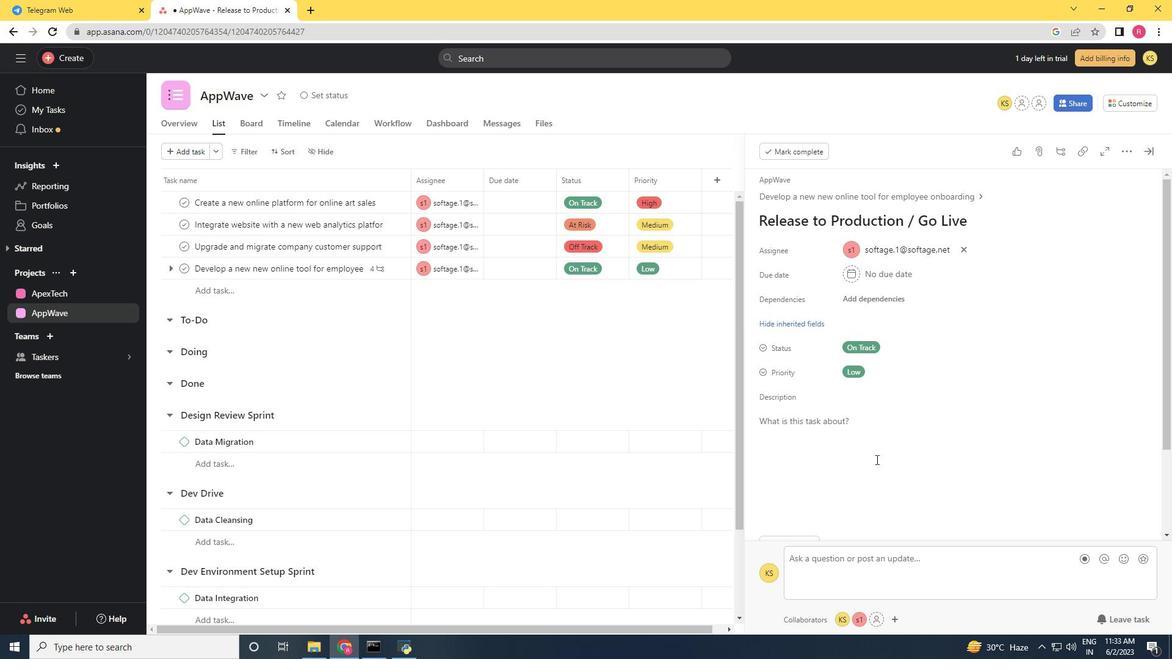 
